 Task: Search one way flight ticket for 5 adults, 2 children, 1 infant in seat and 2 infants on lap in economy from Lewiston: Lewiston-nez Perce County Airport to Rockford: Chicago Rockford International Airport(was Northwest Chicagoland Regional Airport At Rockford) on 5-1-2023. Choice of flights is Emirates. Number of bags: 6 checked bags. Price is upto 87000. Outbound departure time preference is 10:00.
Action: Mouse moved to (260, 305)
Screenshot: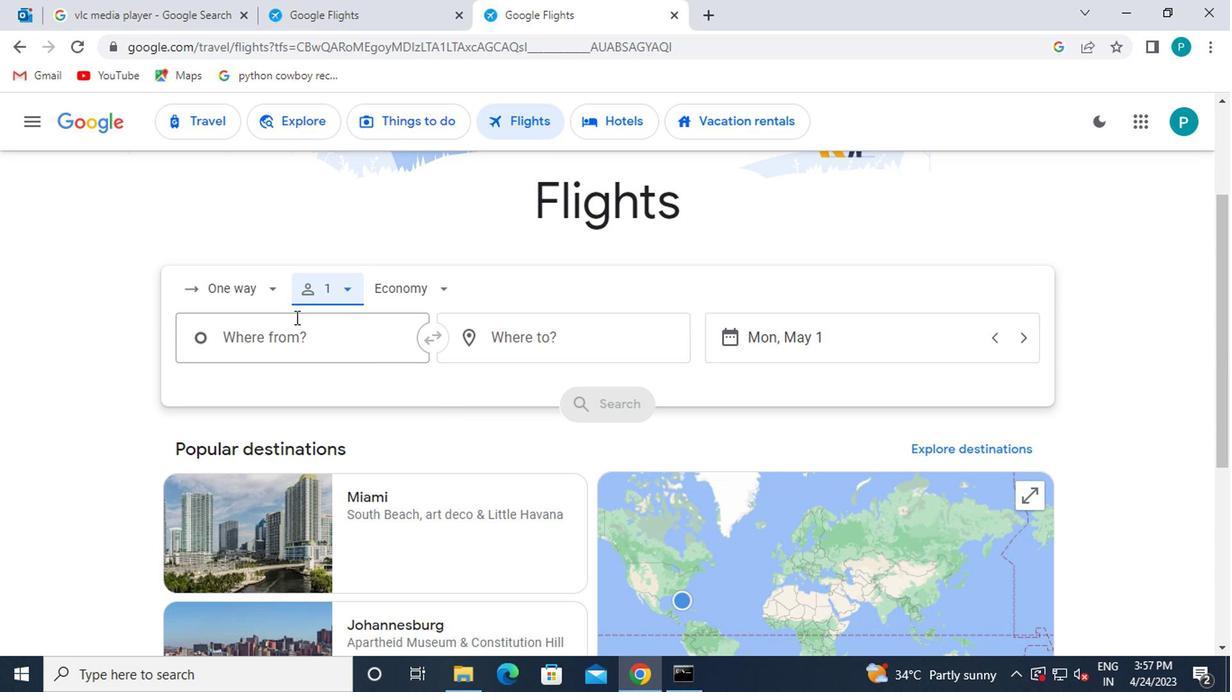 
Action: Mouse pressed left at (260, 305)
Screenshot: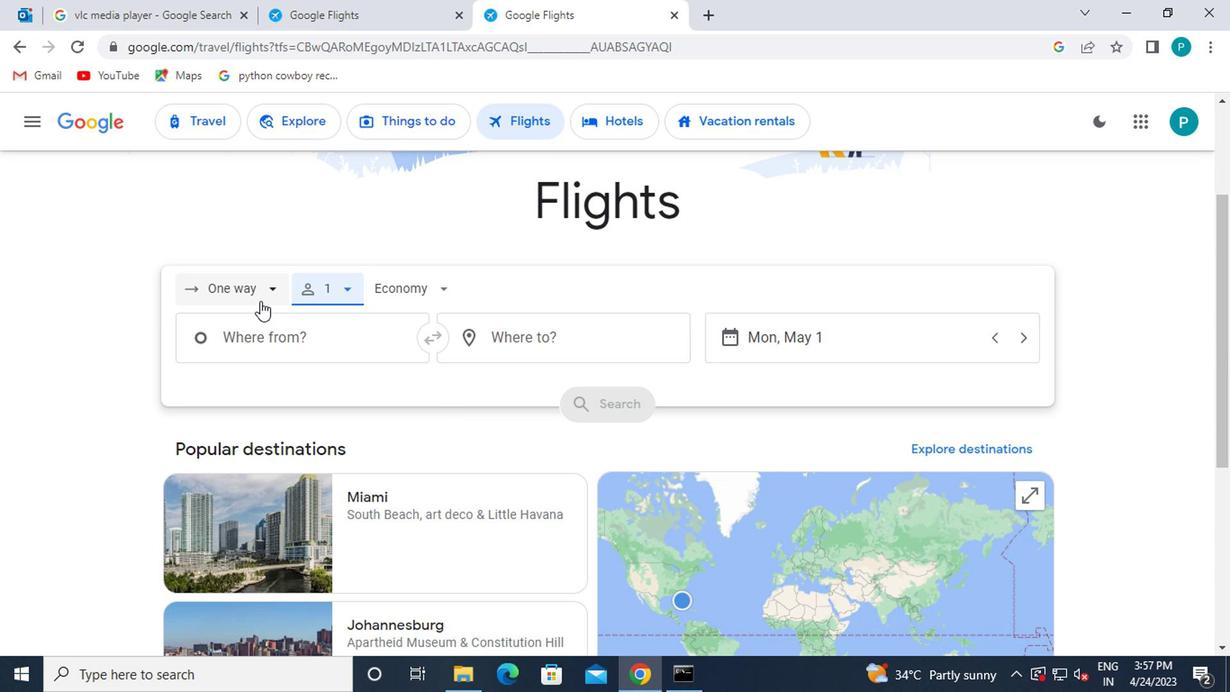 
Action: Mouse moved to (251, 372)
Screenshot: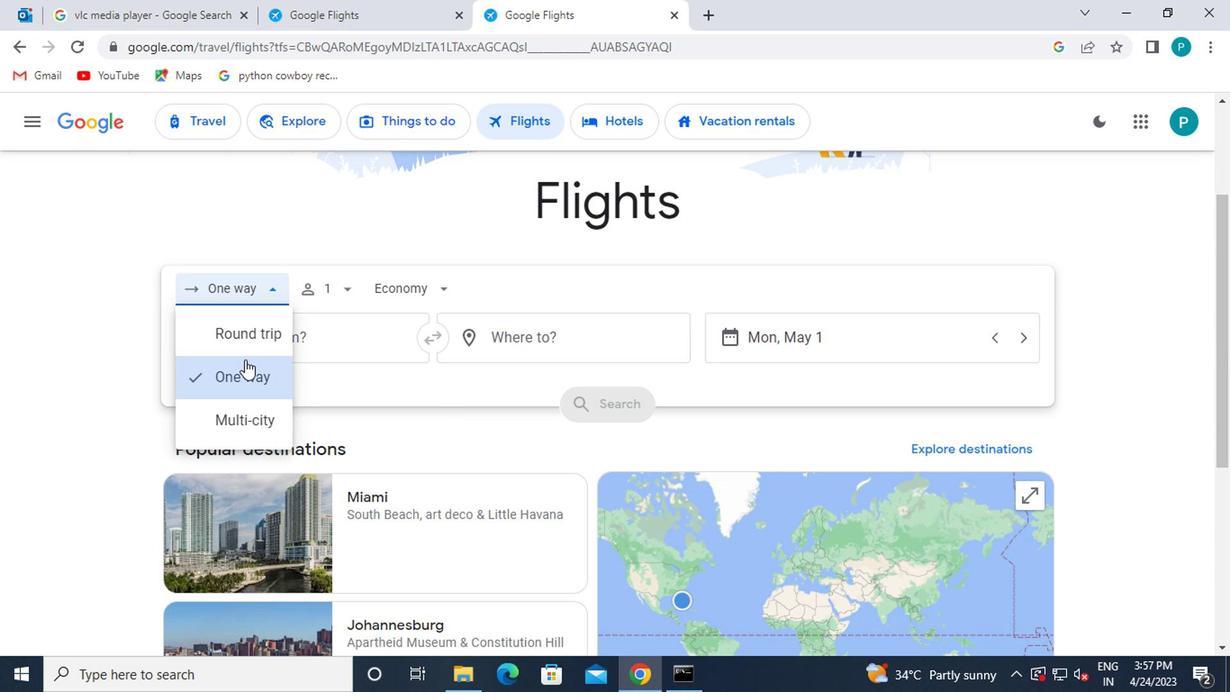 
Action: Mouse pressed left at (251, 372)
Screenshot: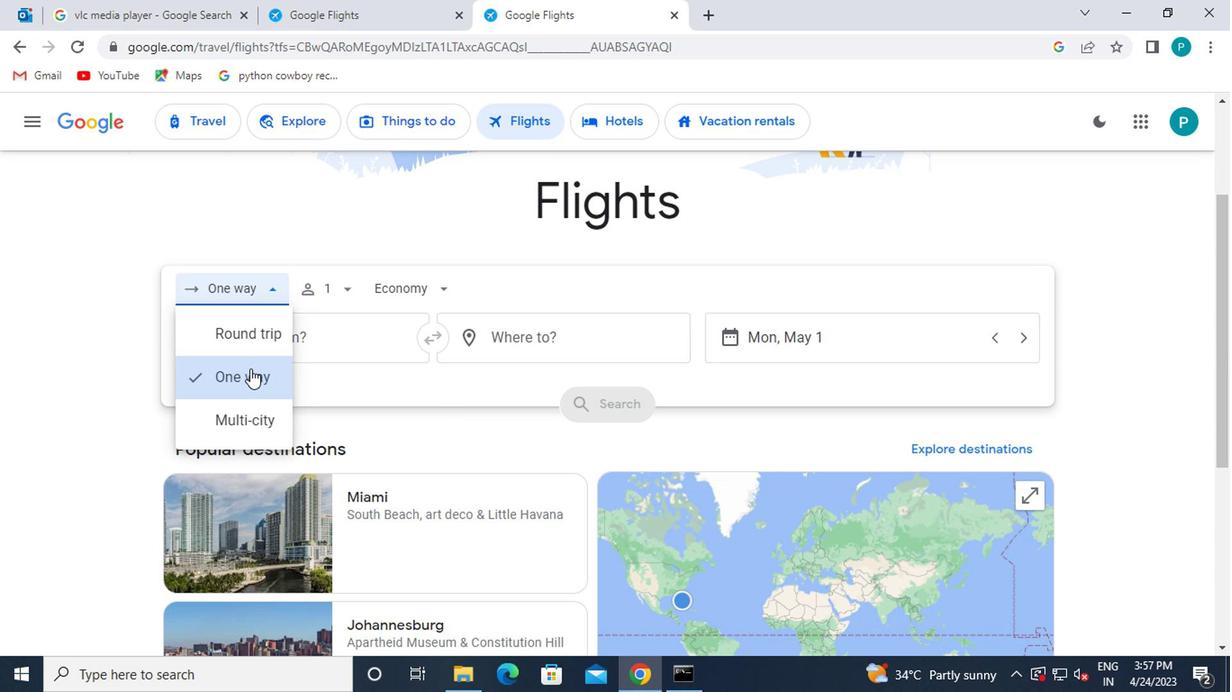
Action: Mouse moved to (316, 305)
Screenshot: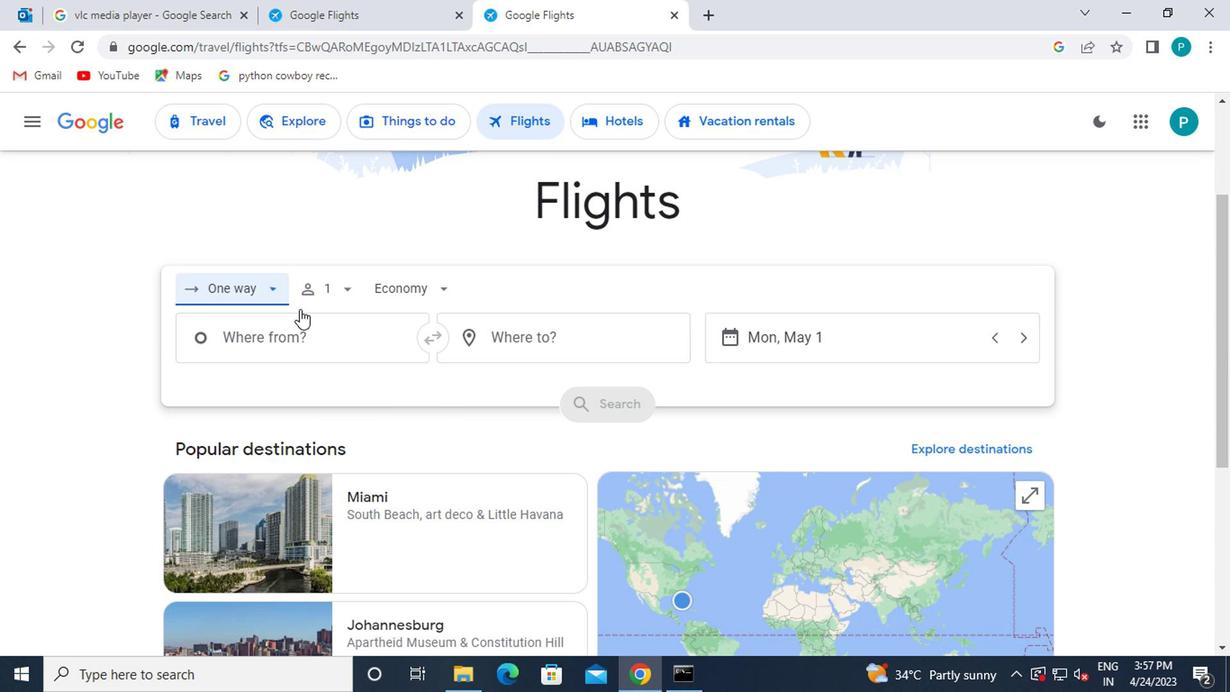 
Action: Mouse pressed left at (316, 305)
Screenshot: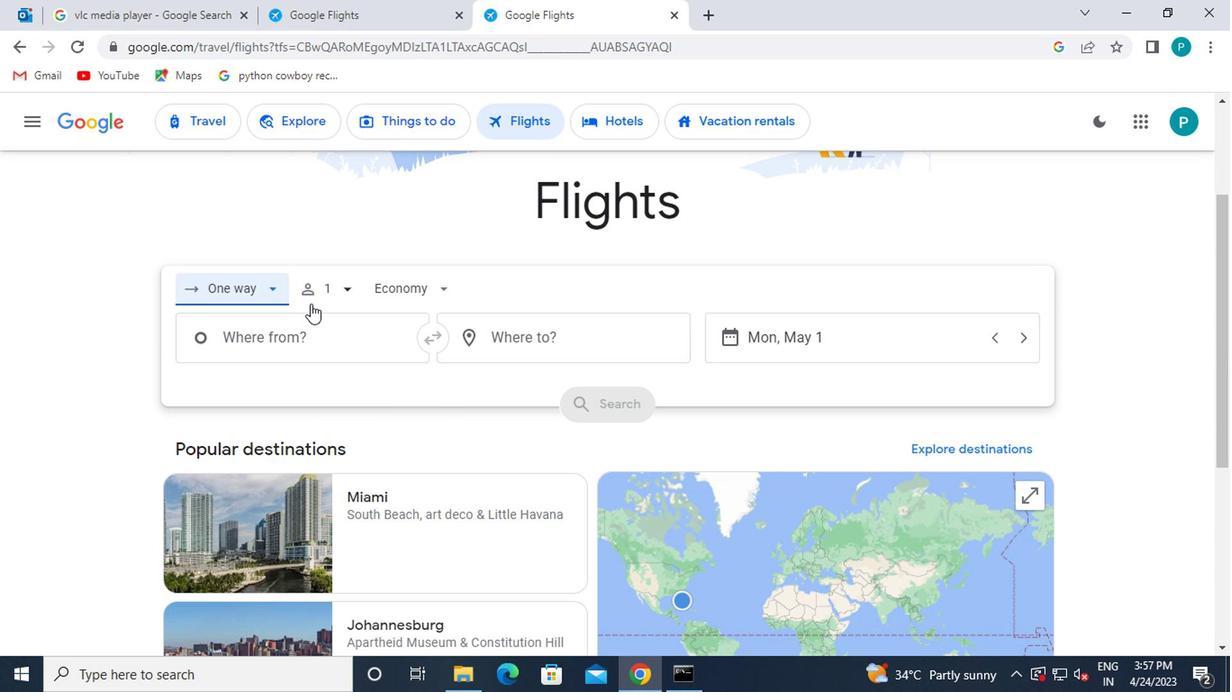 
Action: Mouse moved to (461, 338)
Screenshot: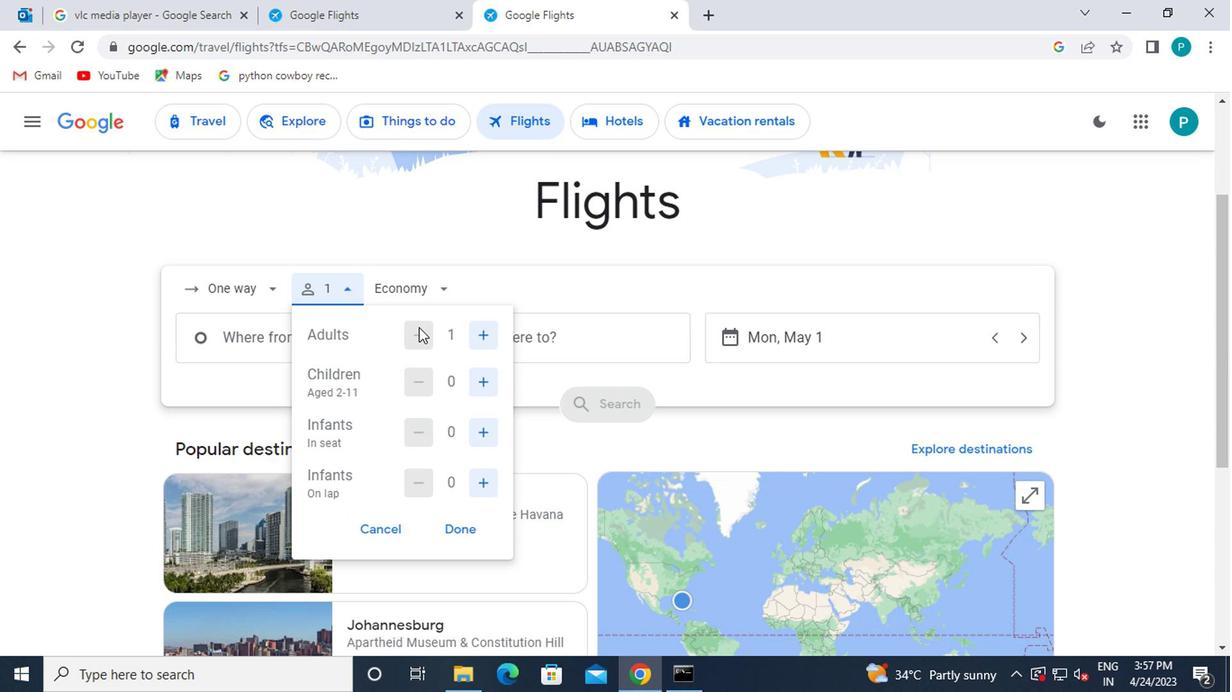 
Action: Mouse pressed left at (461, 338)
Screenshot: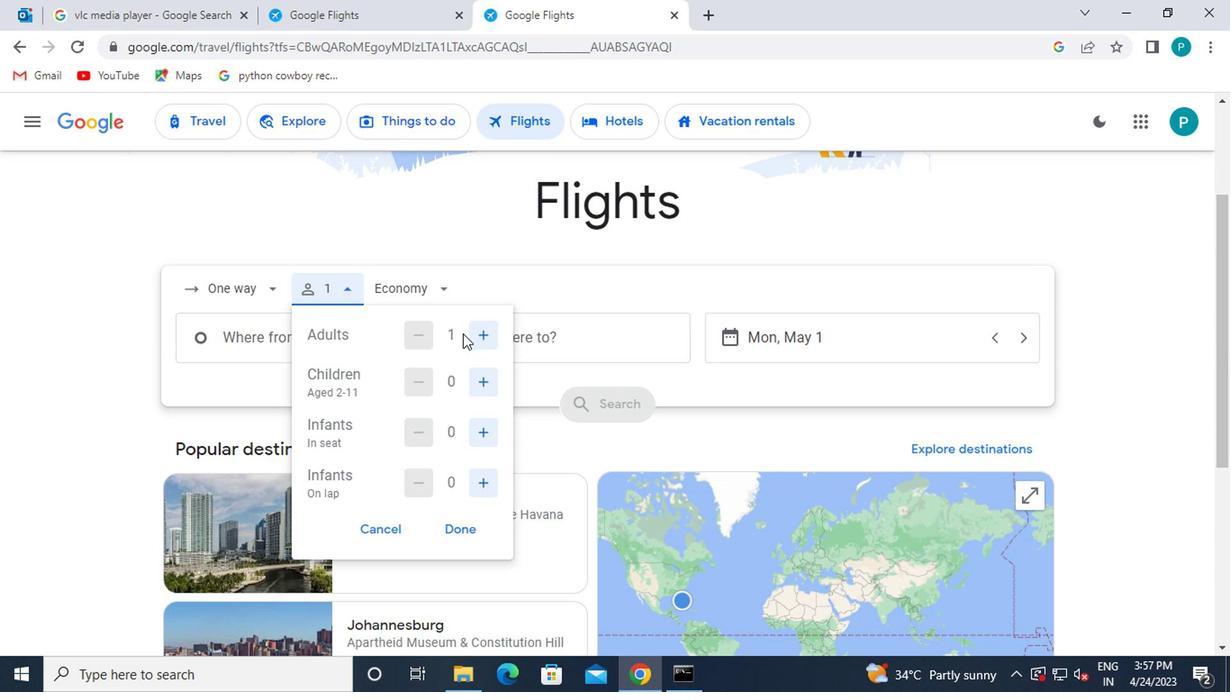 
Action: Mouse moved to (473, 340)
Screenshot: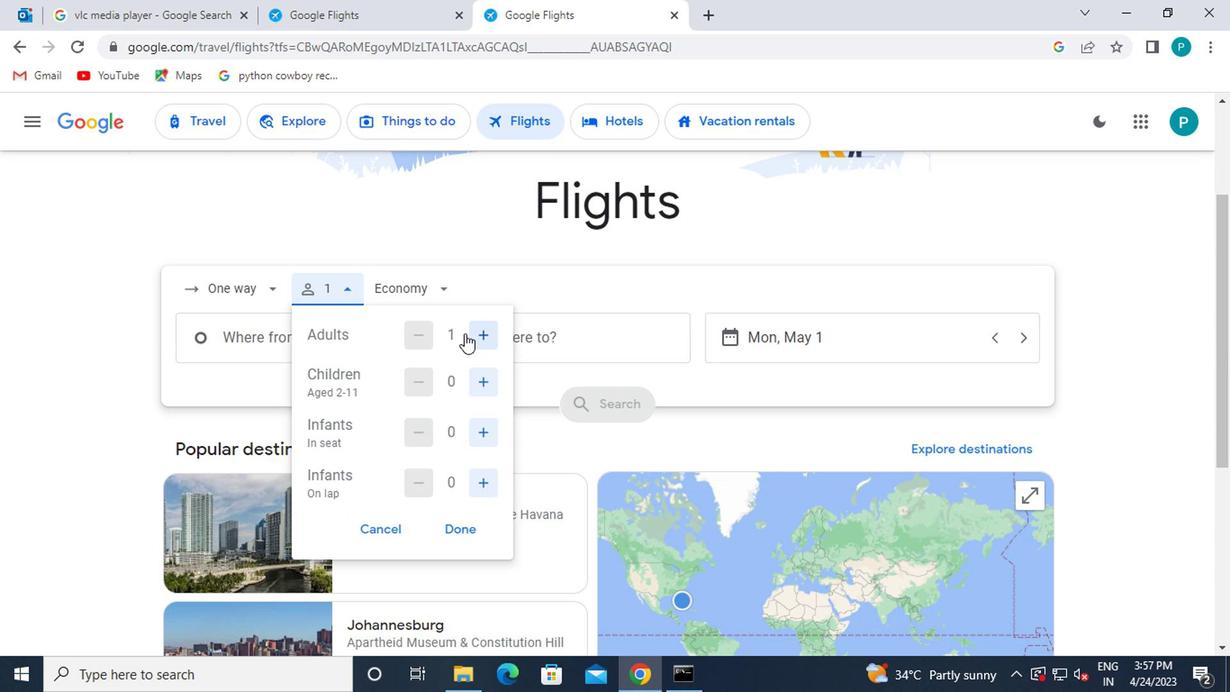 
Action: Mouse pressed left at (473, 340)
Screenshot: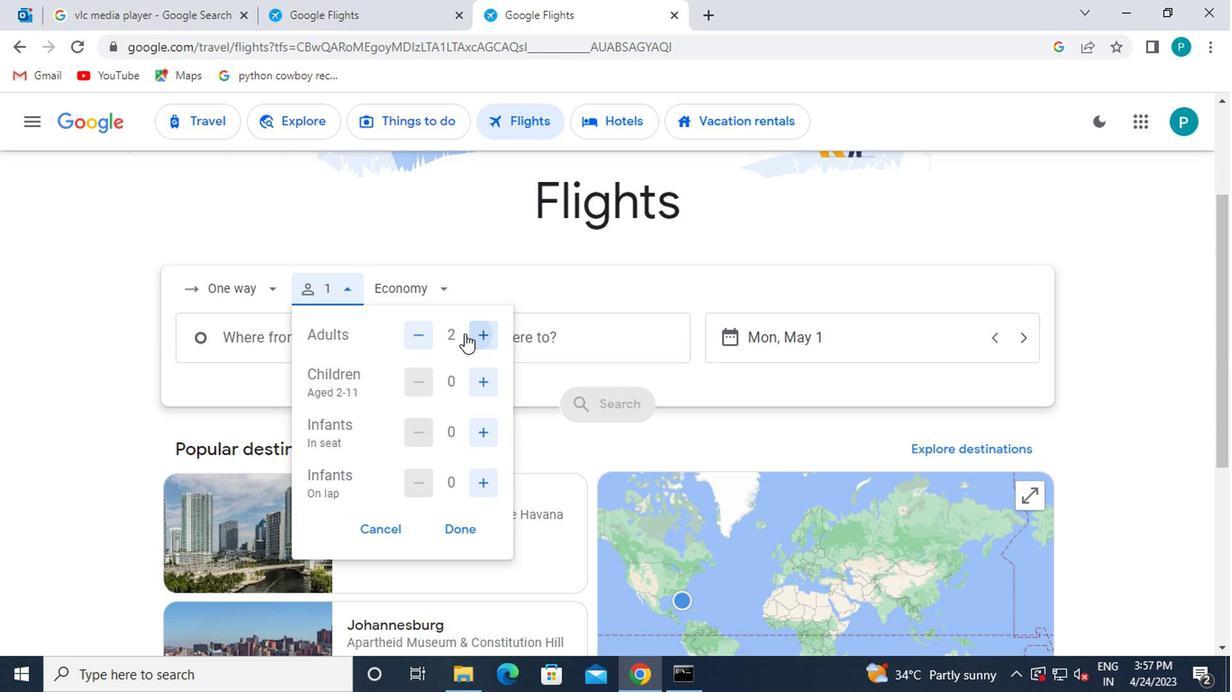 
Action: Mouse pressed left at (473, 340)
Screenshot: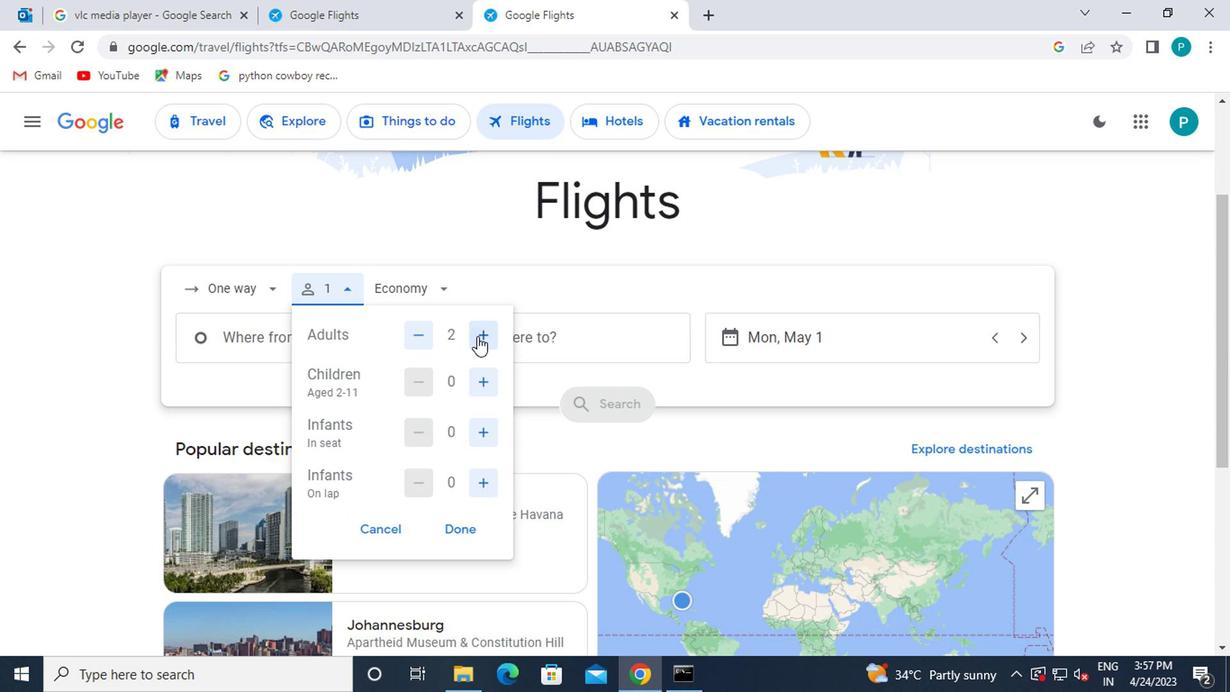 
Action: Mouse pressed left at (473, 340)
Screenshot: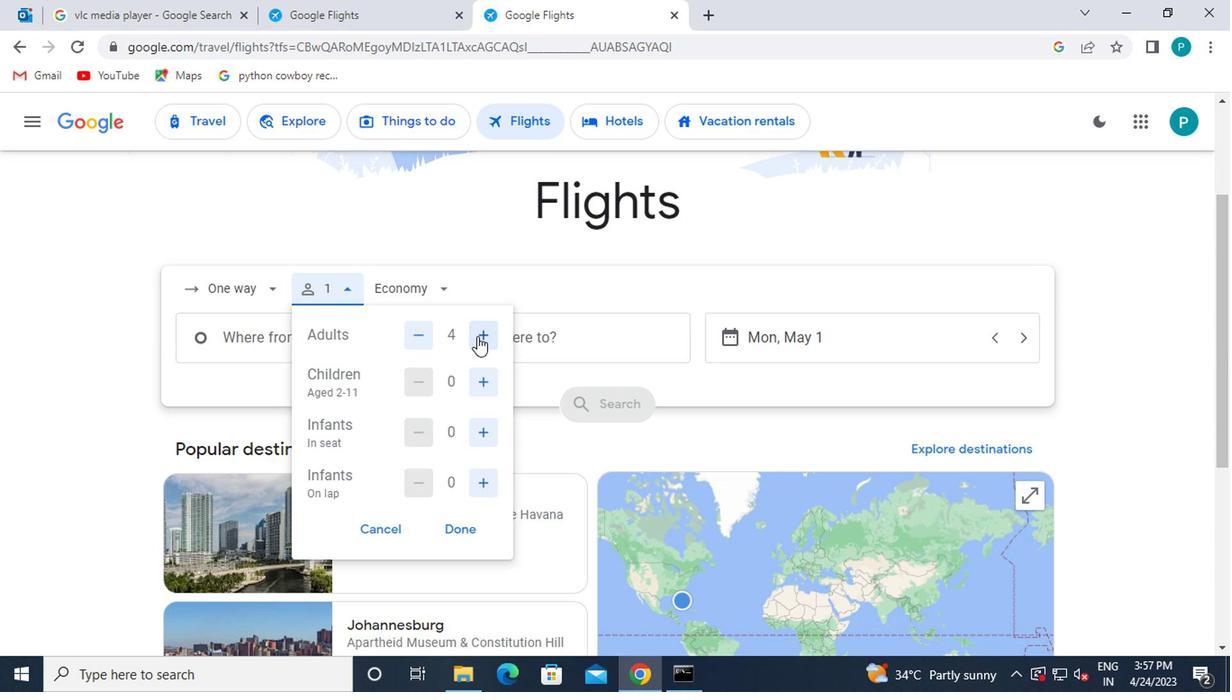 
Action: Mouse moved to (485, 381)
Screenshot: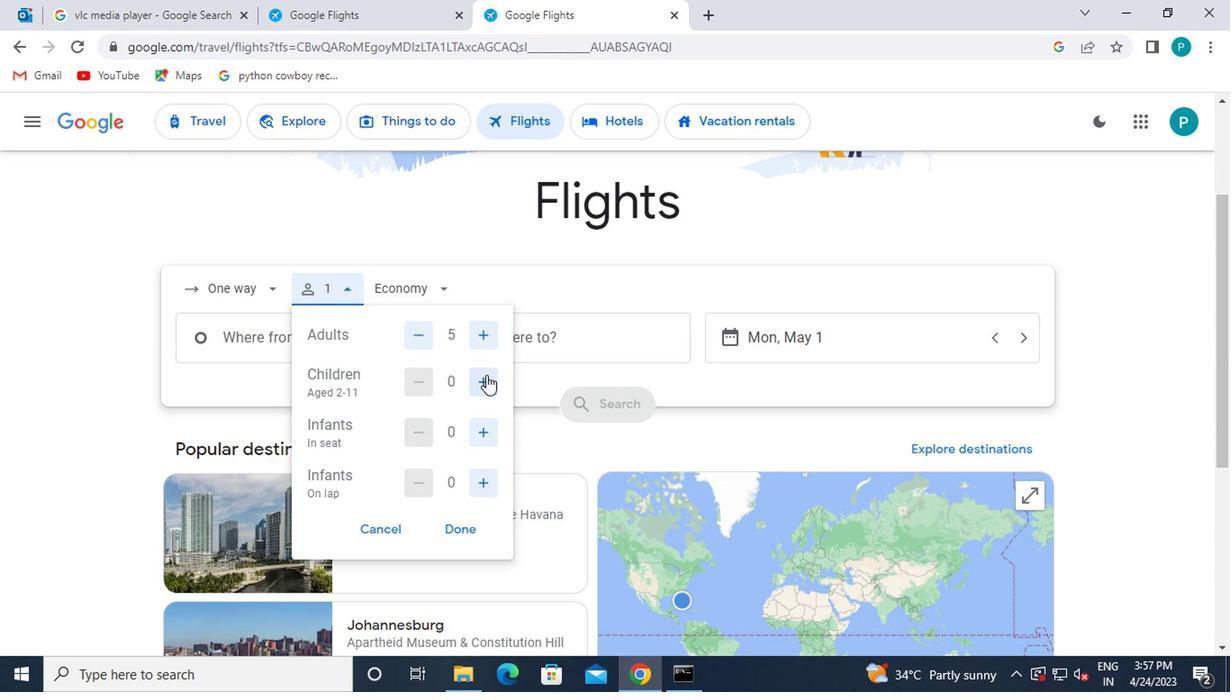 
Action: Mouse pressed left at (485, 381)
Screenshot: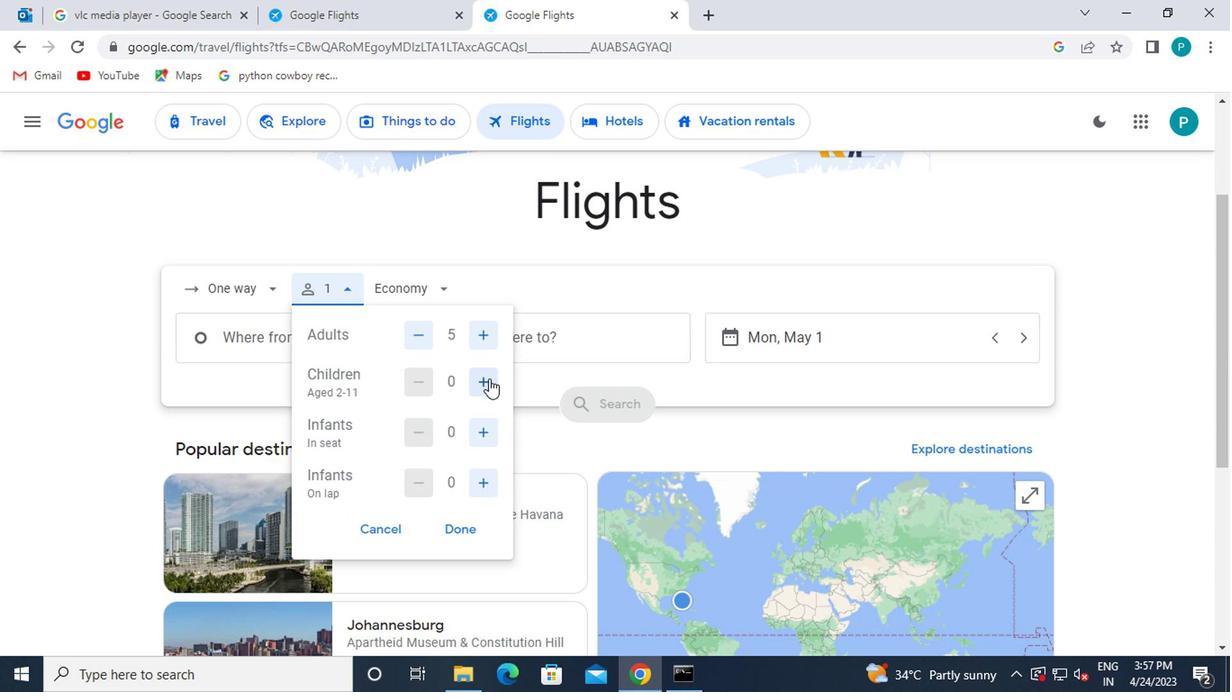 
Action: Mouse pressed left at (485, 381)
Screenshot: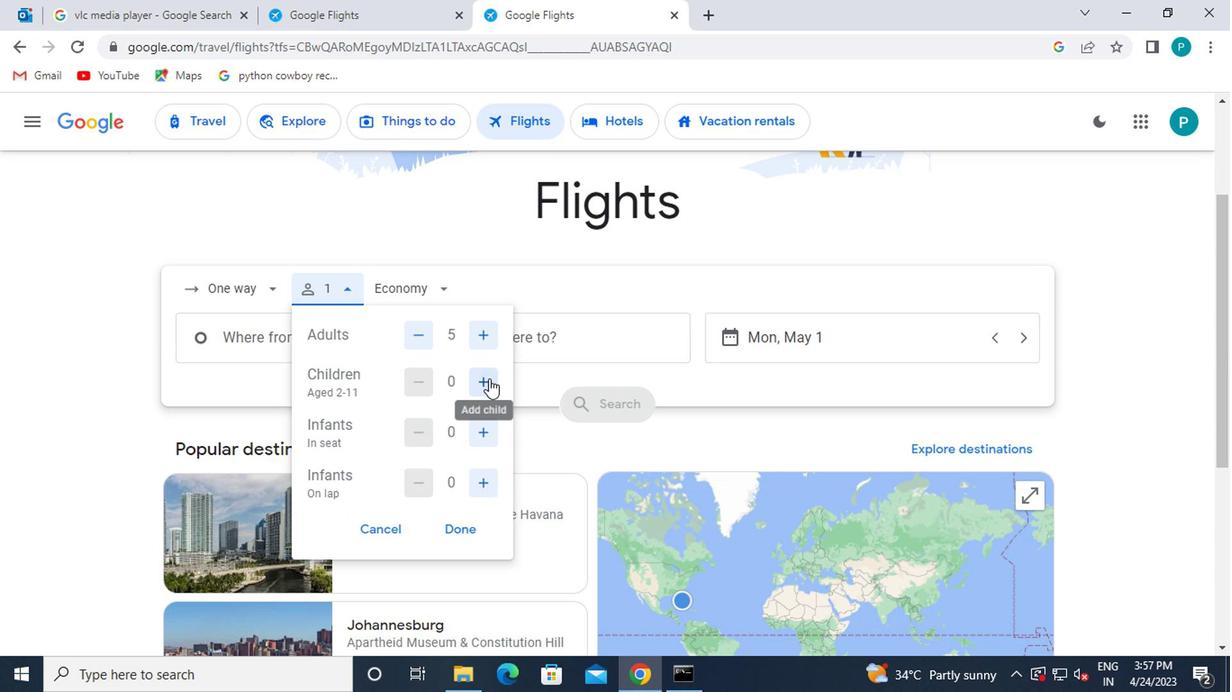 
Action: Mouse moved to (490, 431)
Screenshot: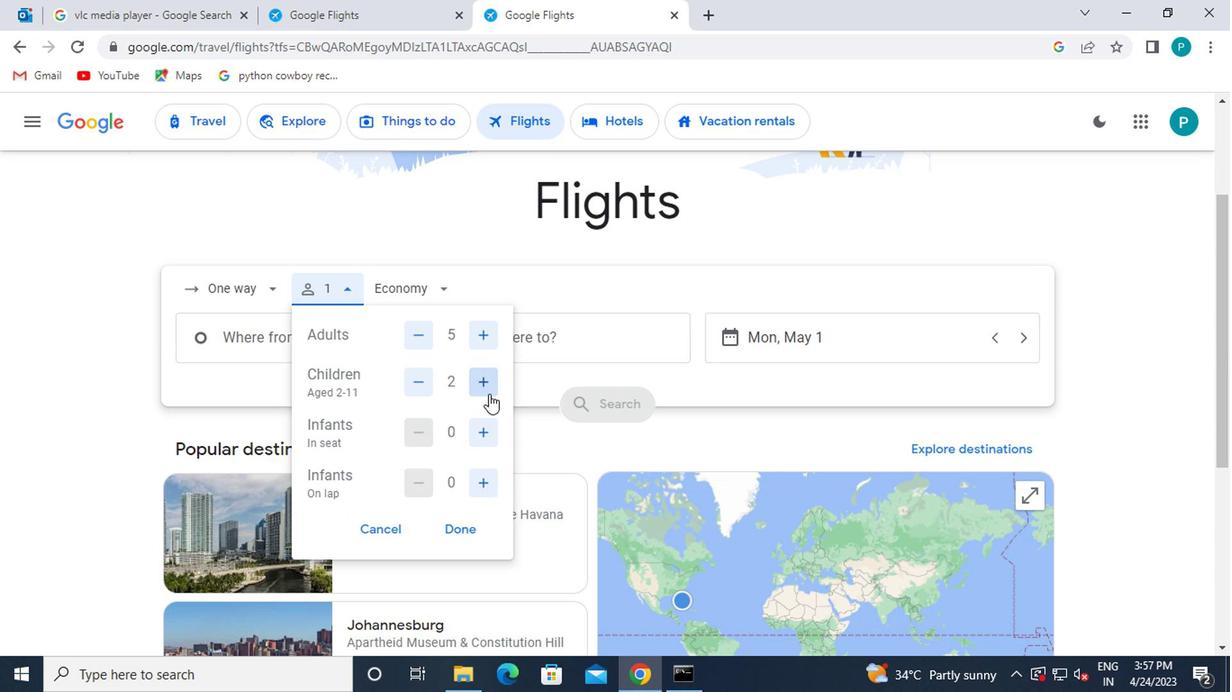 
Action: Mouse pressed left at (490, 431)
Screenshot: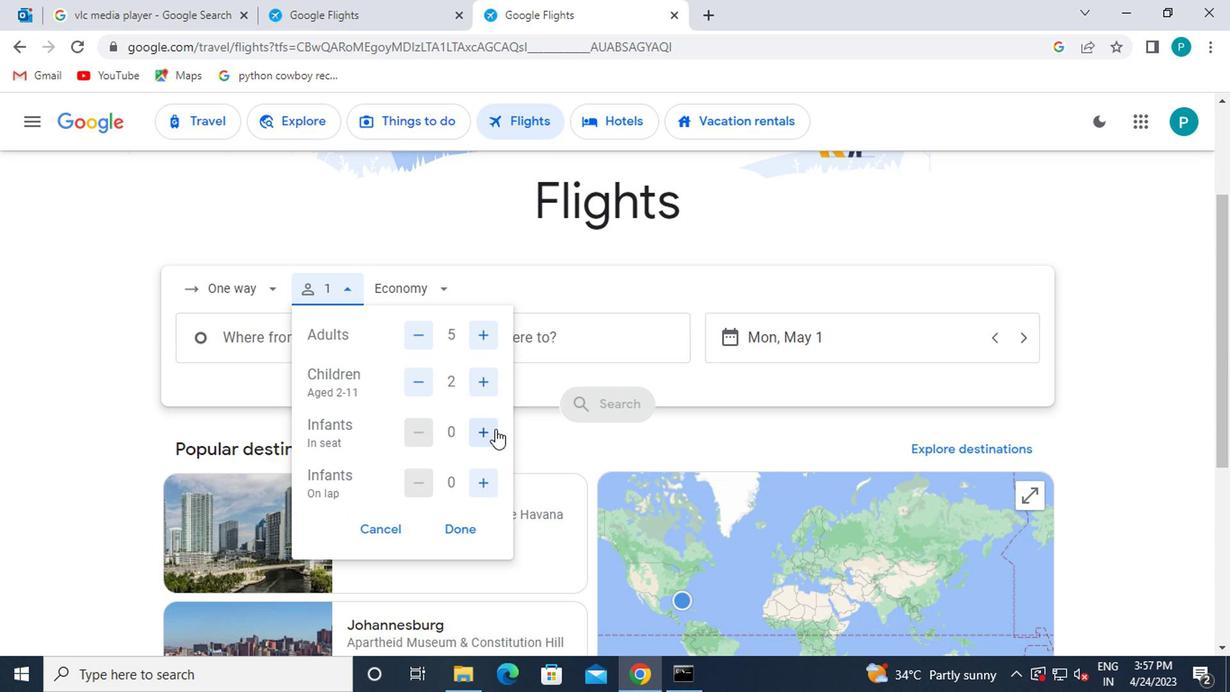 
Action: Mouse moved to (486, 481)
Screenshot: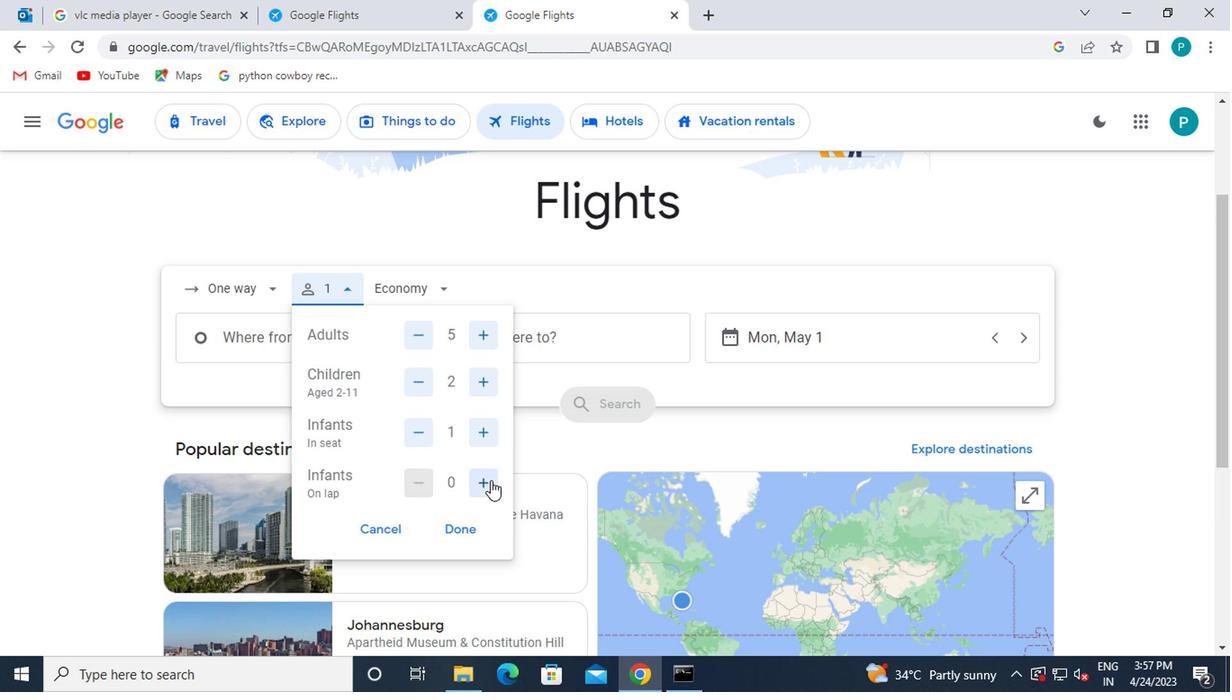 
Action: Mouse pressed left at (486, 481)
Screenshot: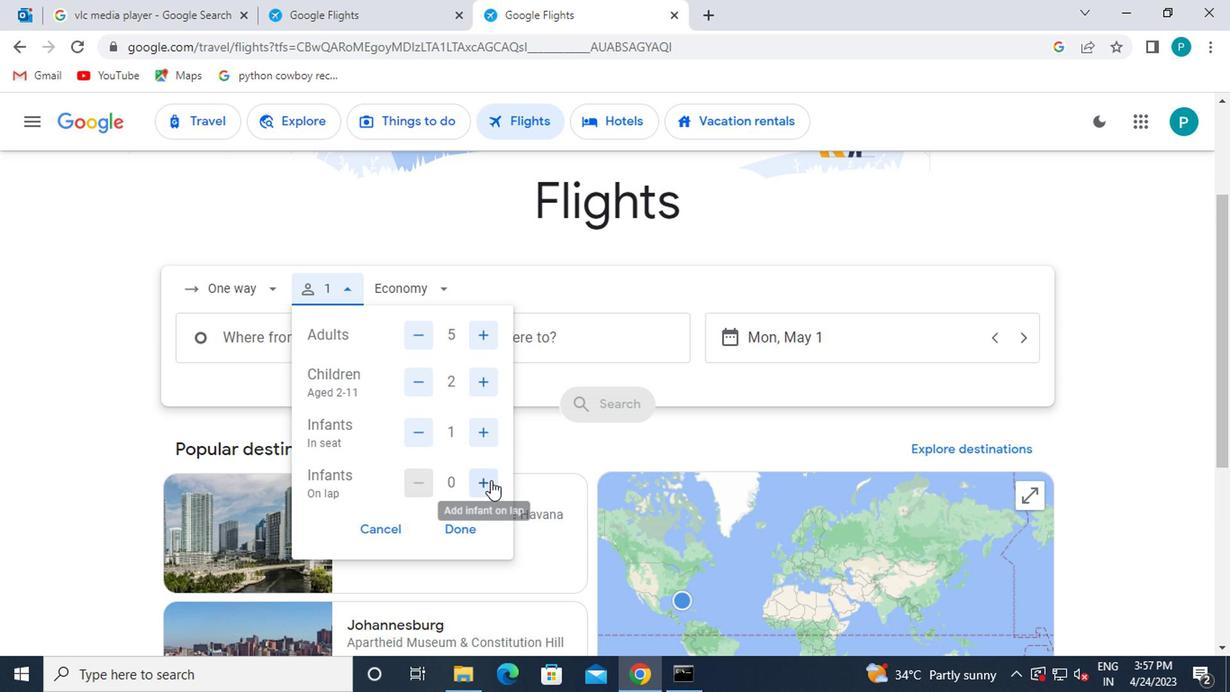
Action: Mouse pressed left at (486, 481)
Screenshot: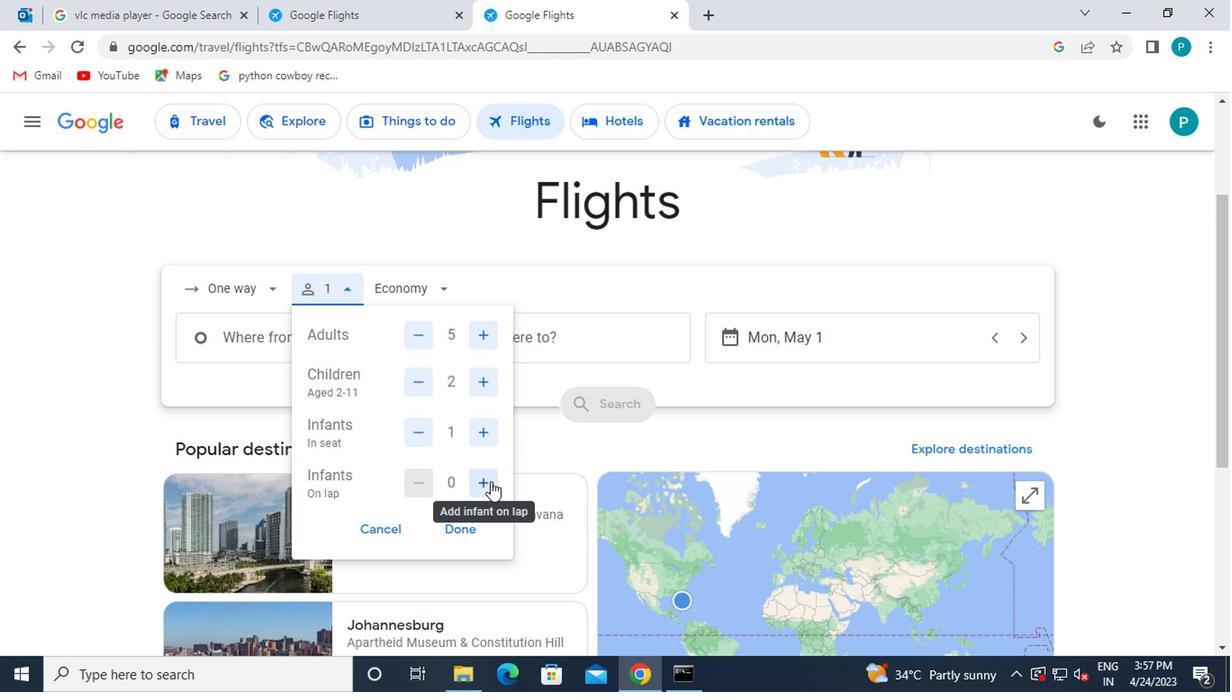
Action: Mouse moved to (423, 480)
Screenshot: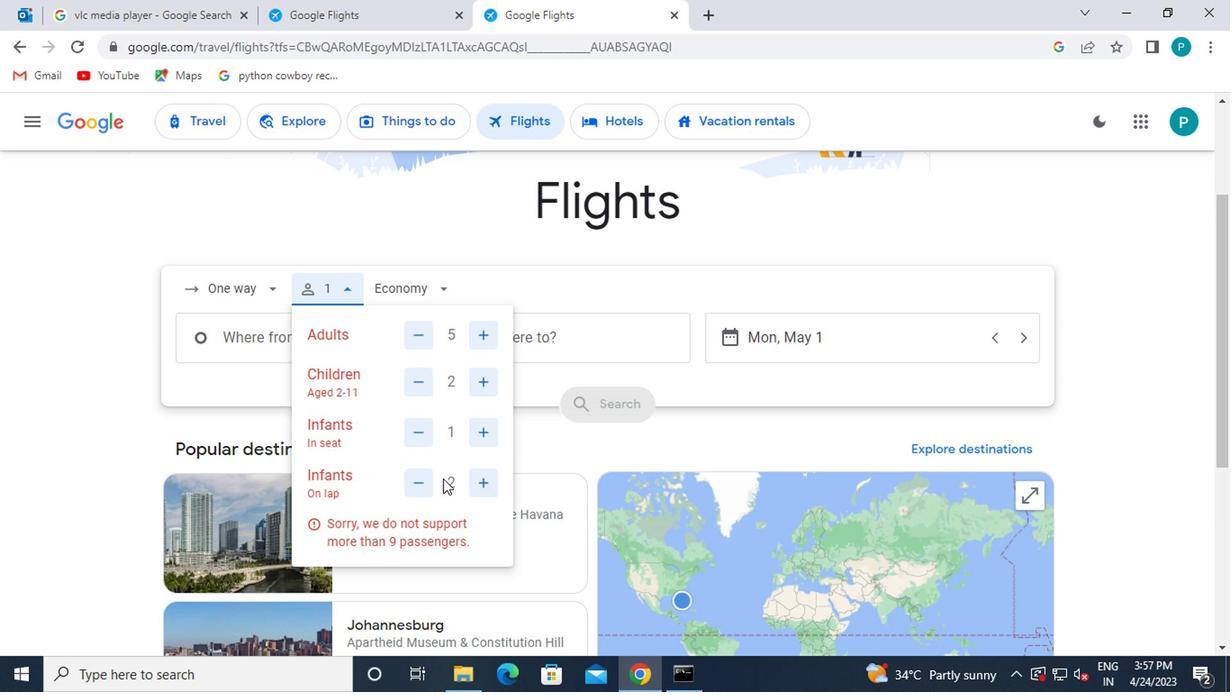 
Action: Mouse pressed left at (423, 480)
Screenshot: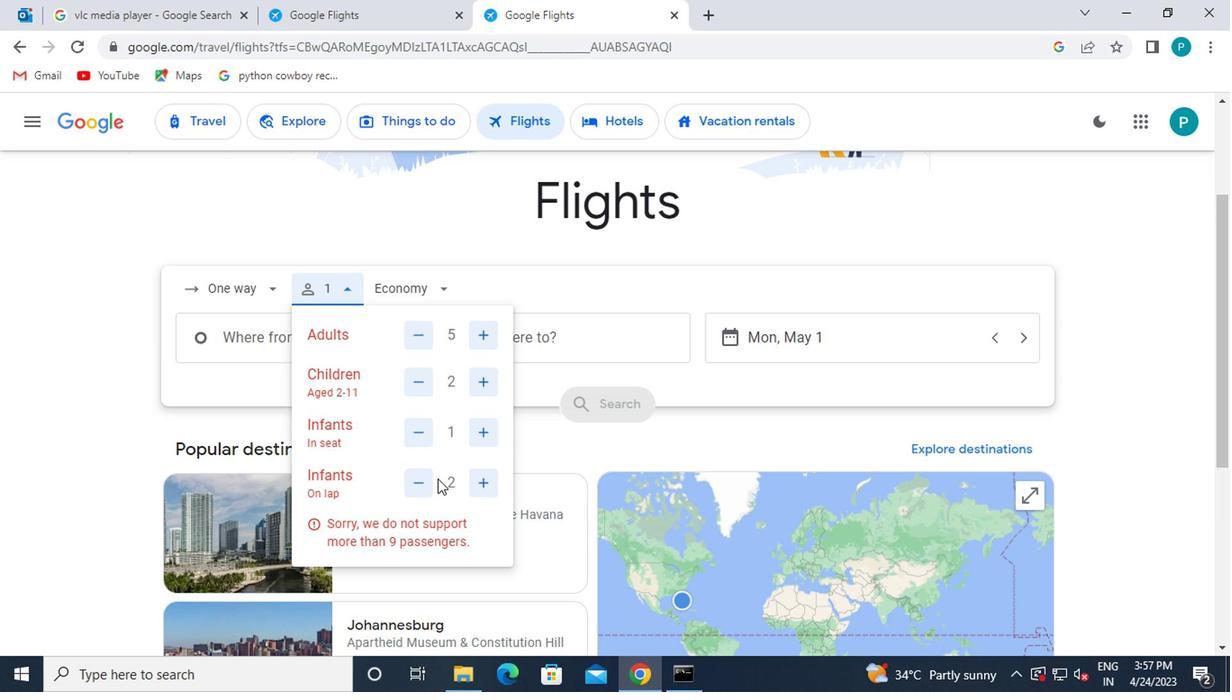 
Action: Mouse moved to (459, 522)
Screenshot: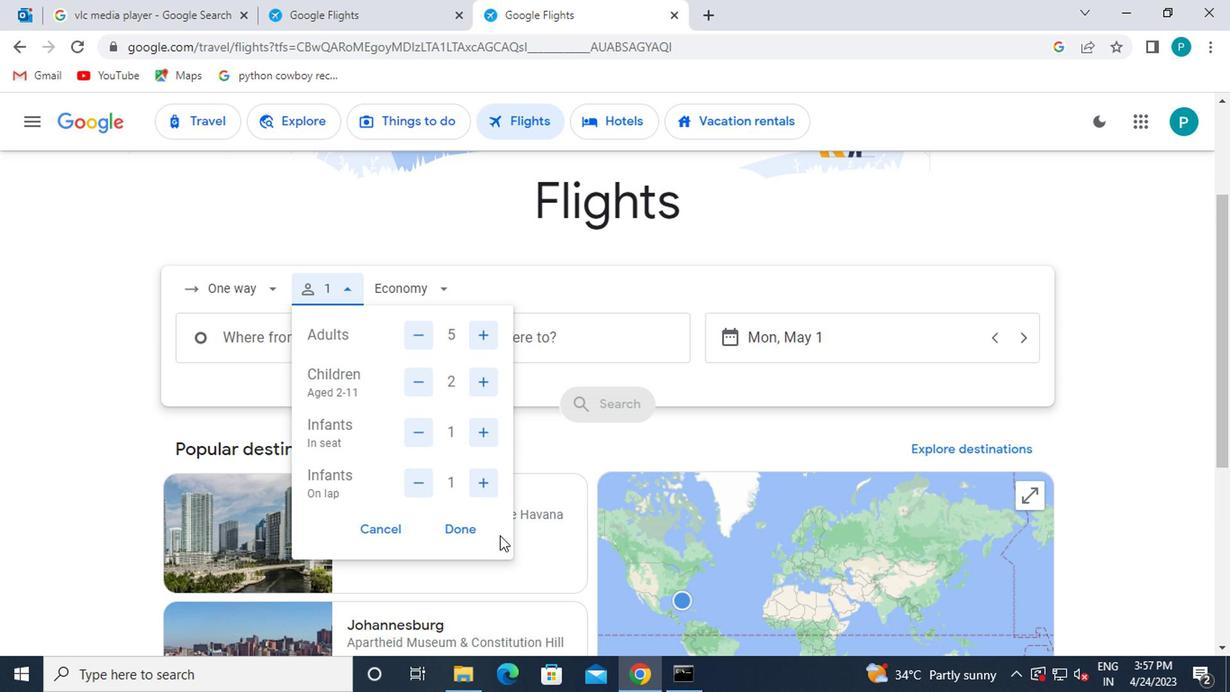 
Action: Mouse pressed left at (459, 522)
Screenshot: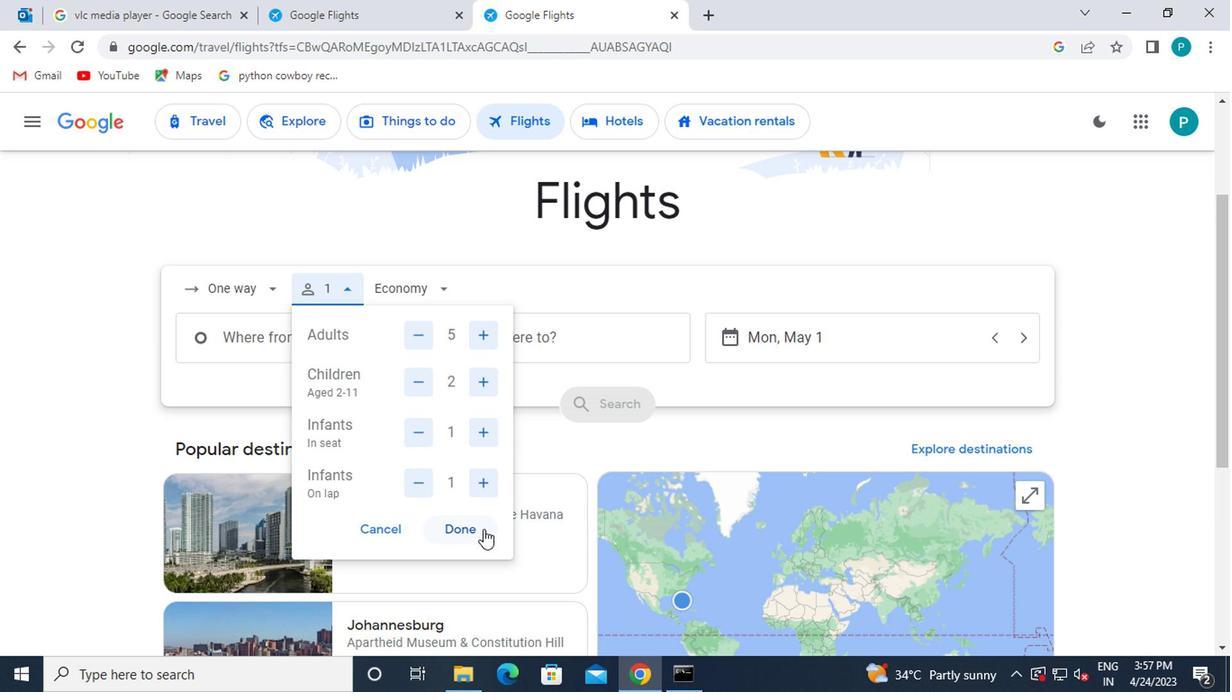 
Action: Mouse moved to (421, 305)
Screenshot: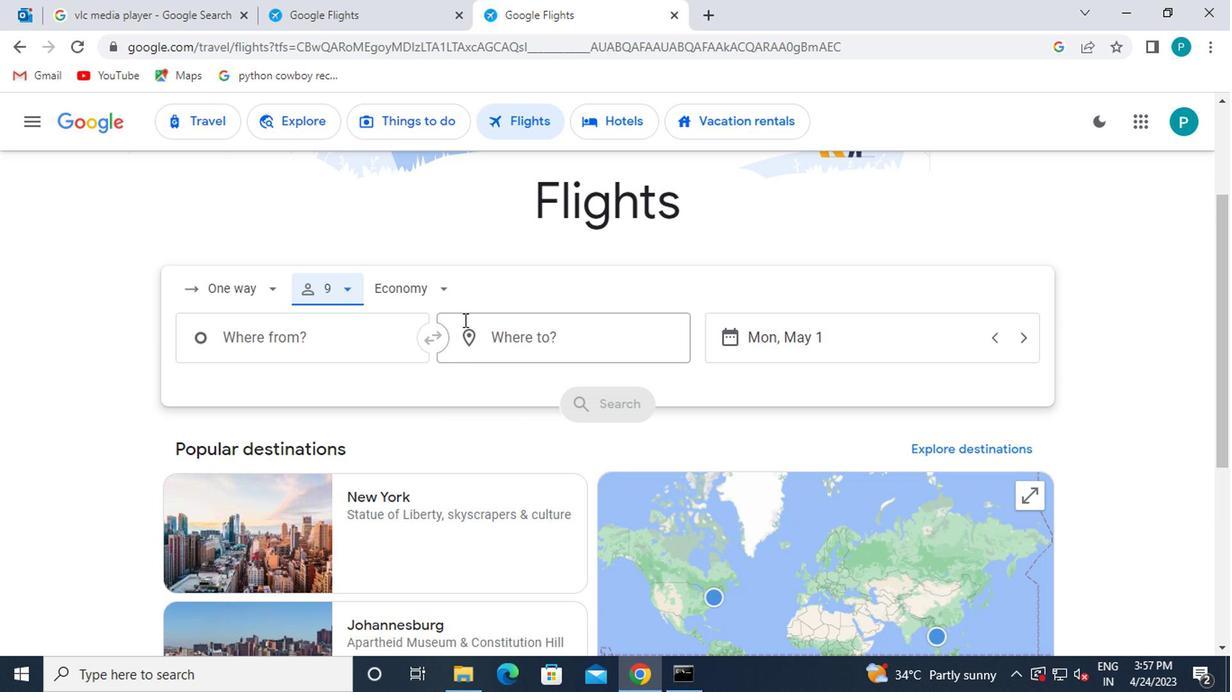 
Action: Mouse pressed left at (421, 305)
Screenshot: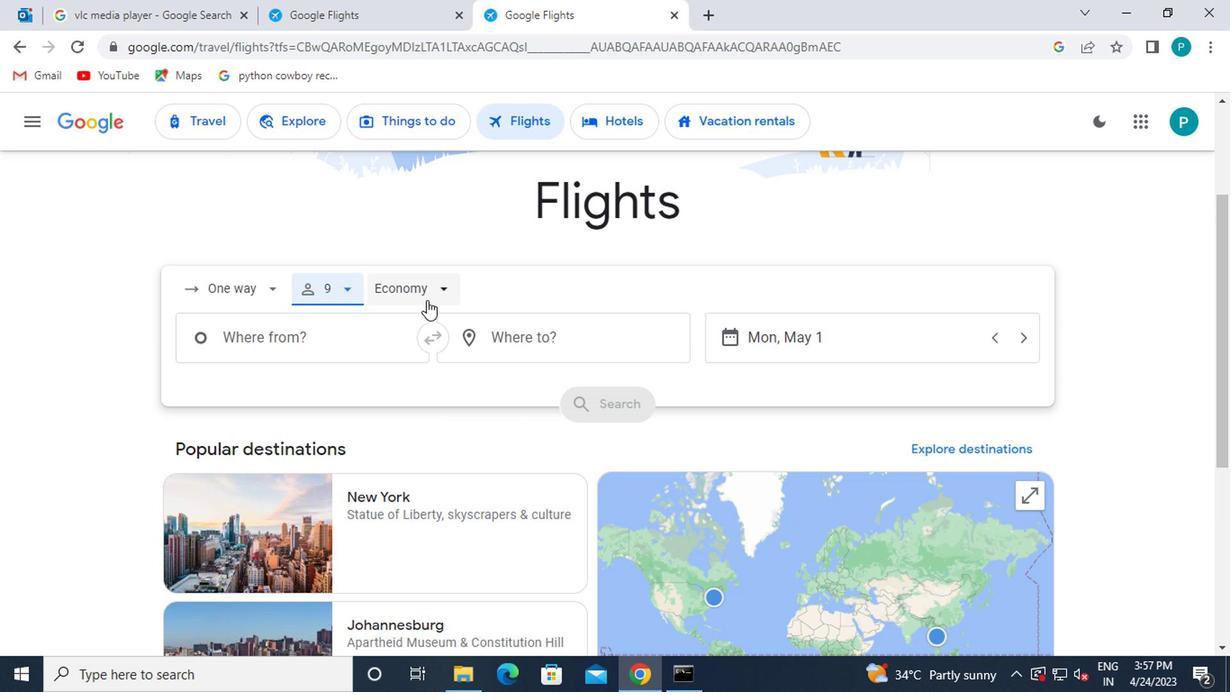 
Action: Mouse moved to (433, 346)
Screenshot: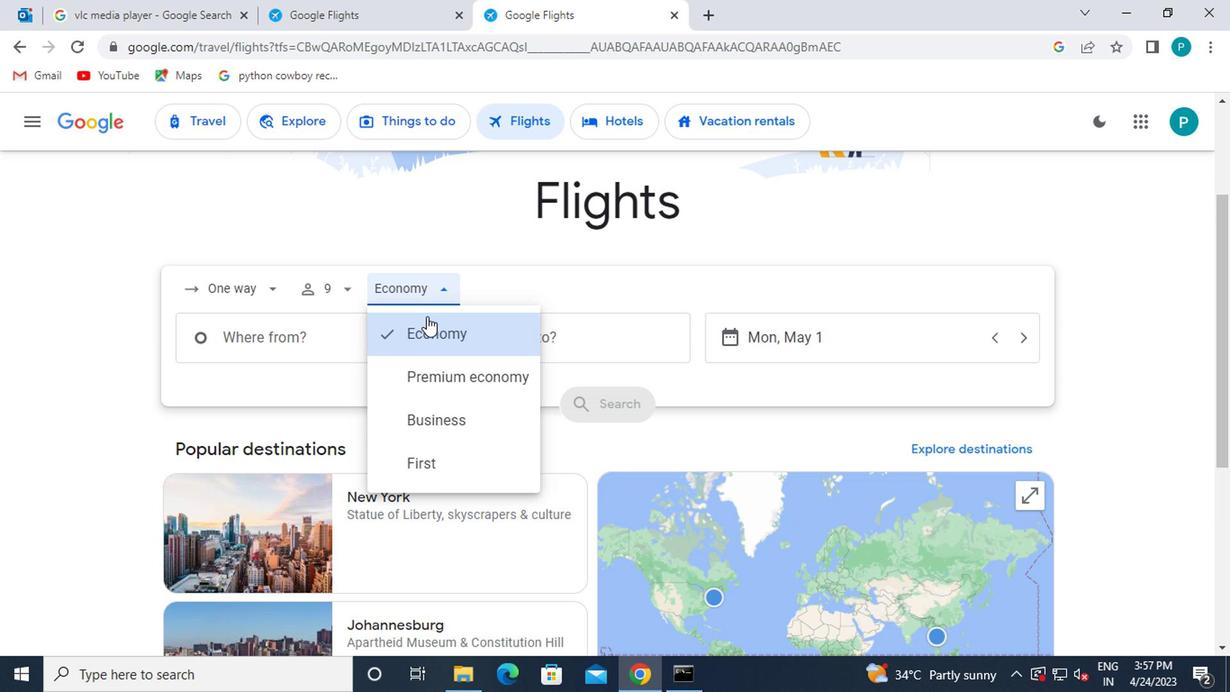 
Action: Mouse pressed left at (433, 346)
Screenshot: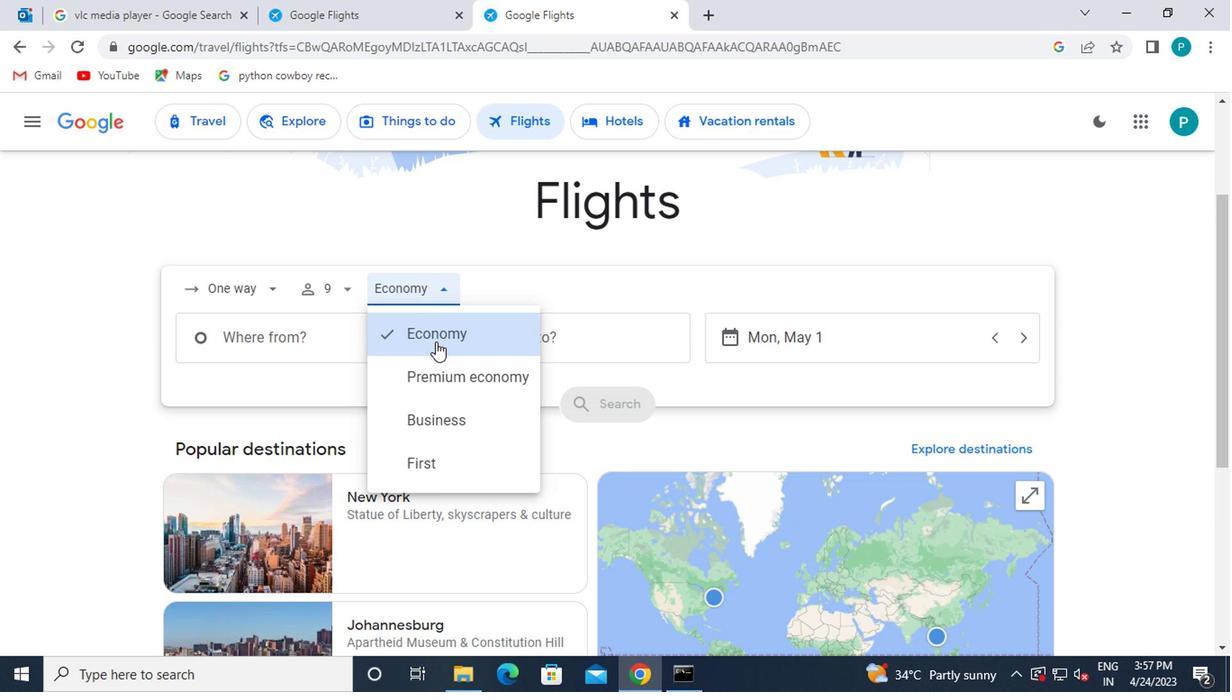 
Action: Mouse moved to (367, 353)
Screenshot: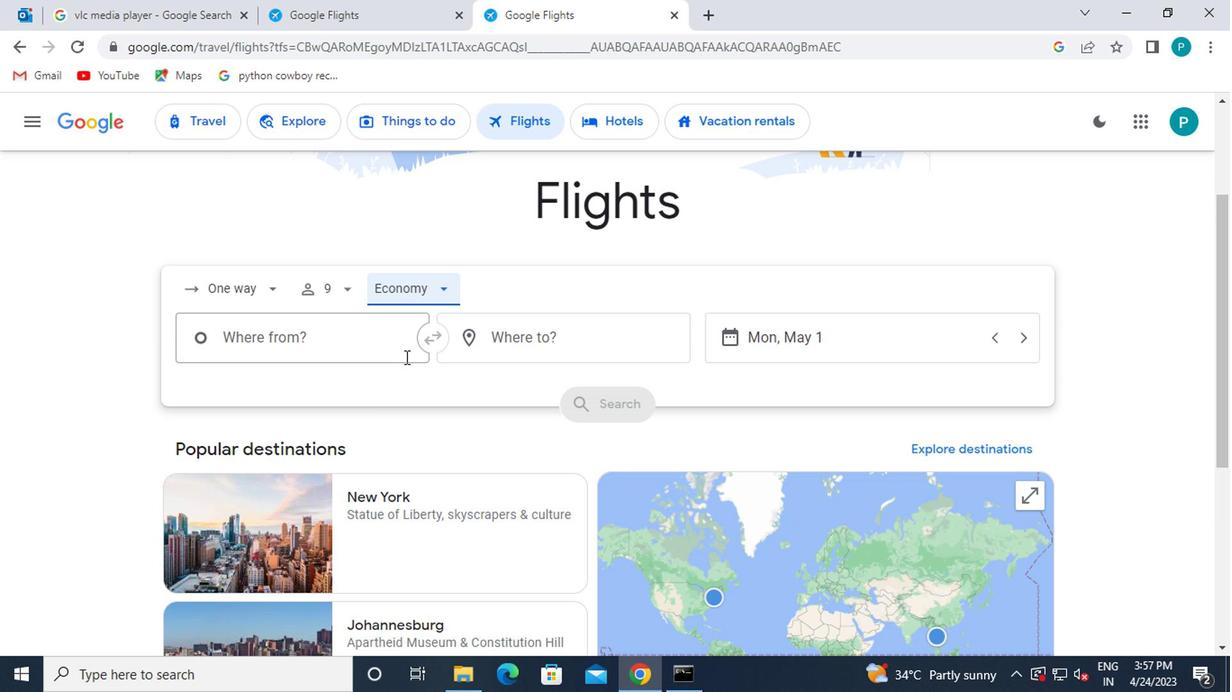 
Action: Mouse pressed left at (367, 353)
Screenshot: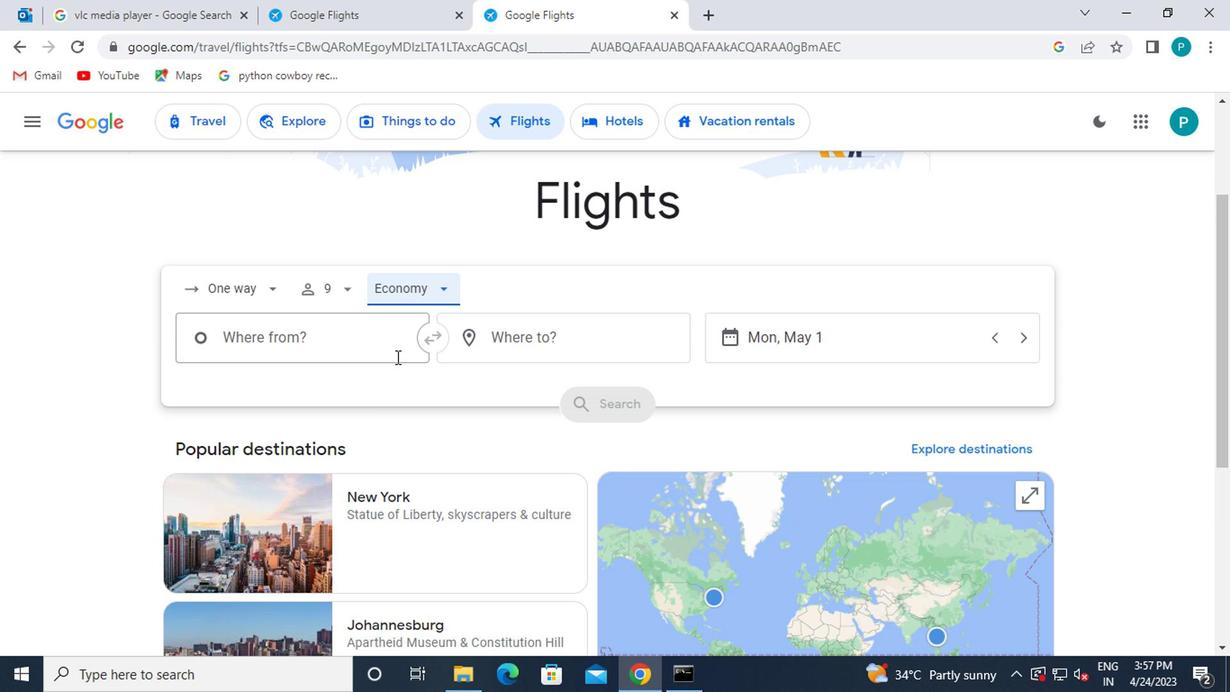 
Action: Key pressed lewiston
Screenshot: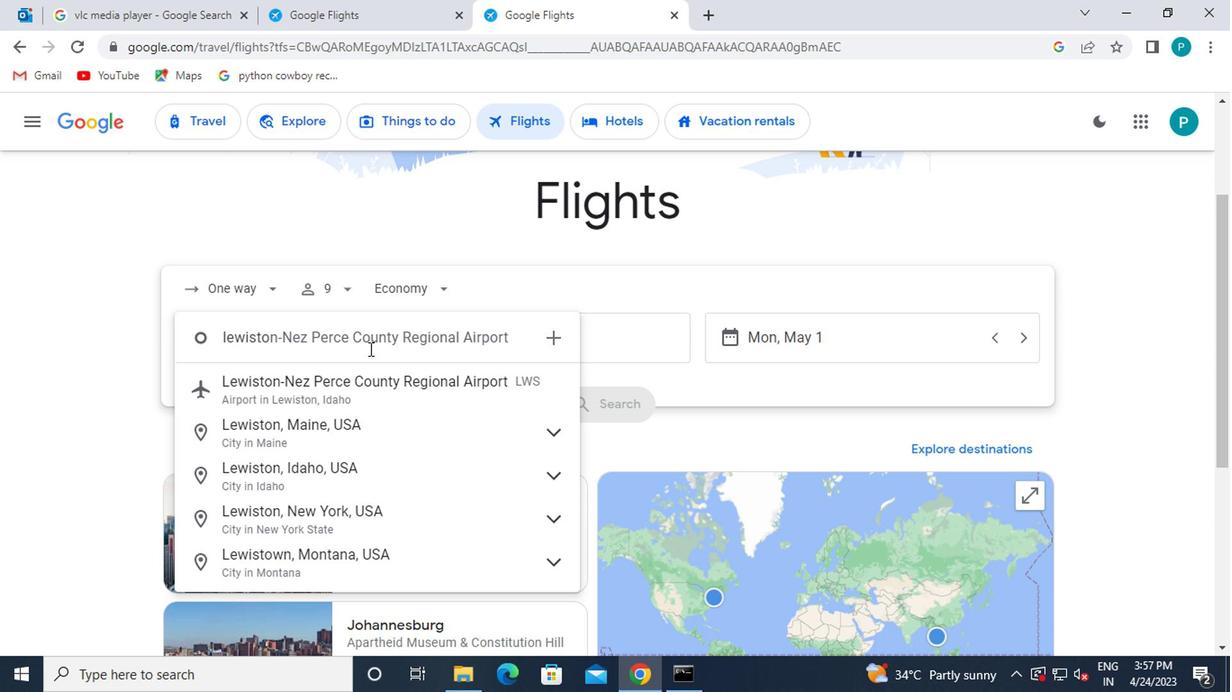 
Action: Mouse moved to (370, 405)
Screenshot: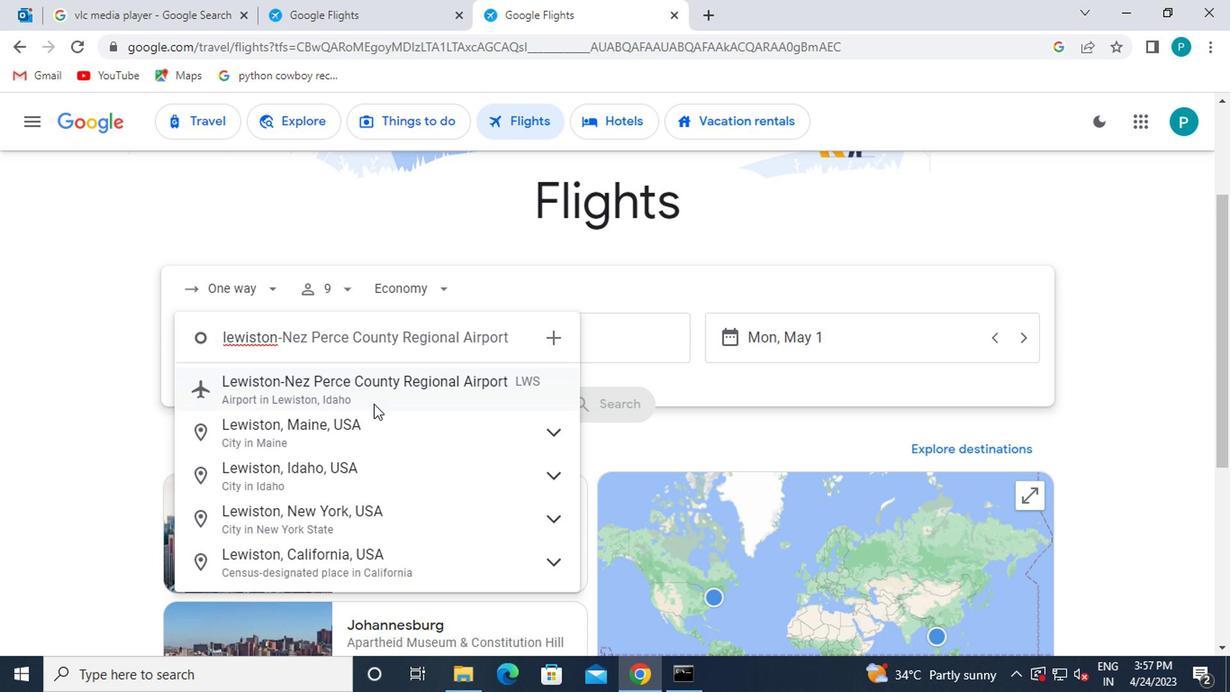 
Action: Mouse pressed left at (370, 405)
Screenshot: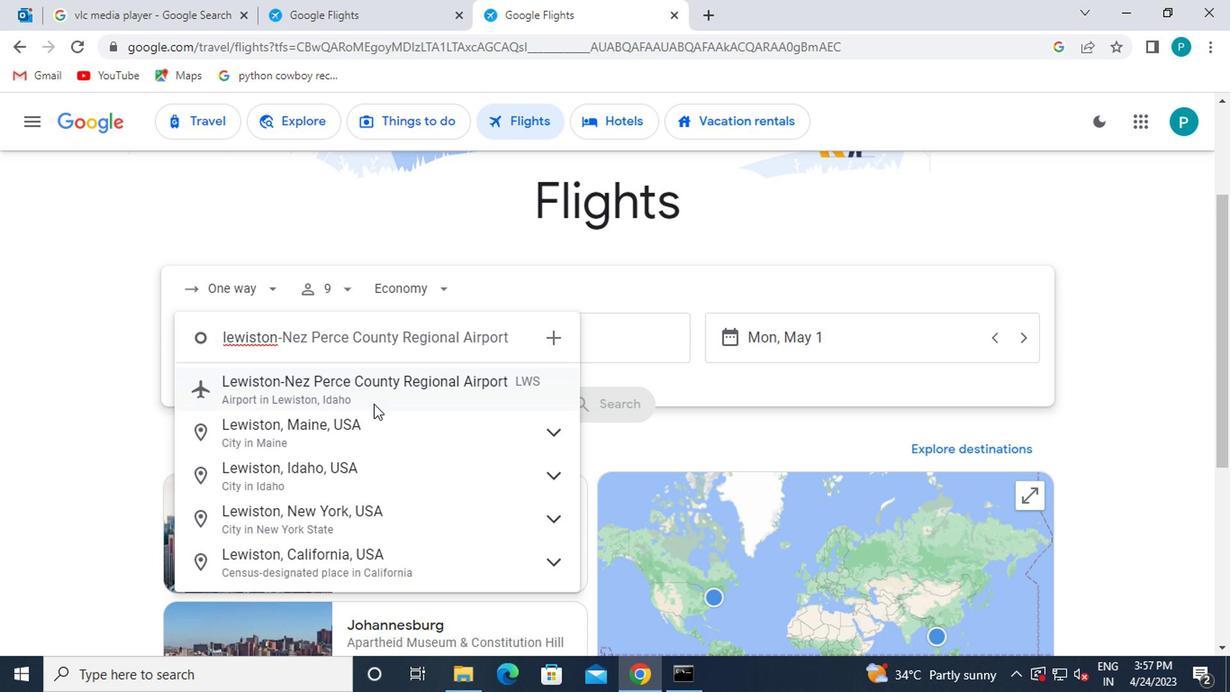 
Action: Mouse moved to (504, 347)
Screenshot: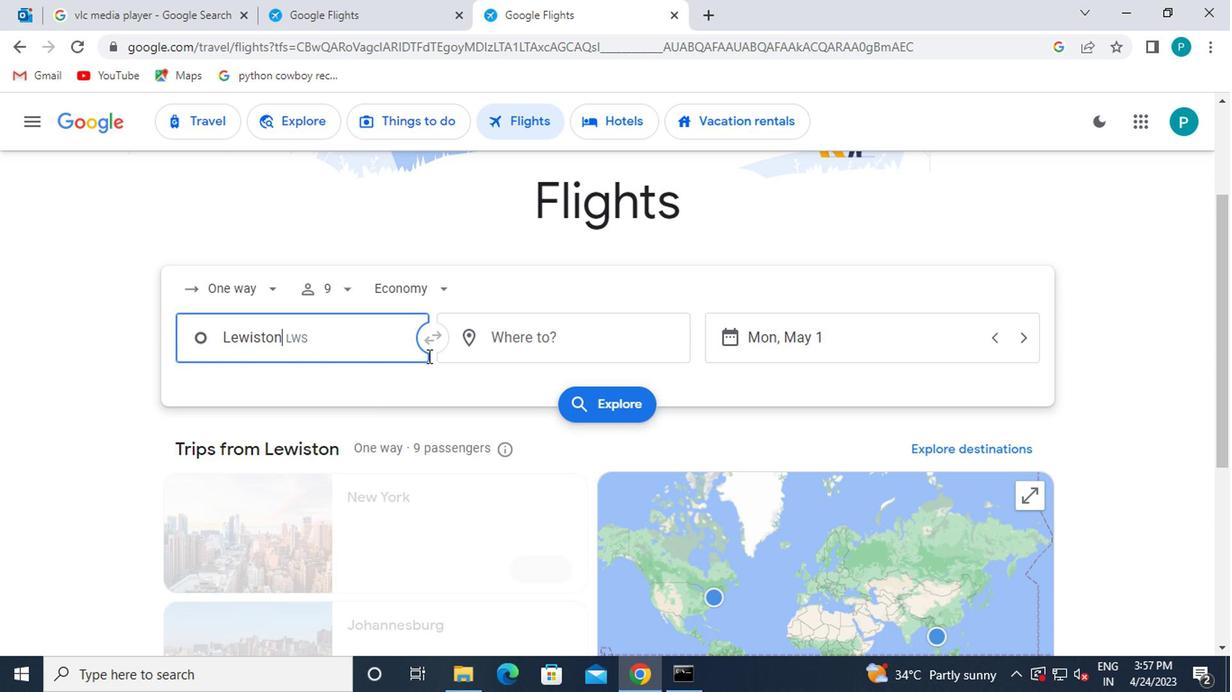 
Action: Mouse pressed left at (504, 347)
Screenshot: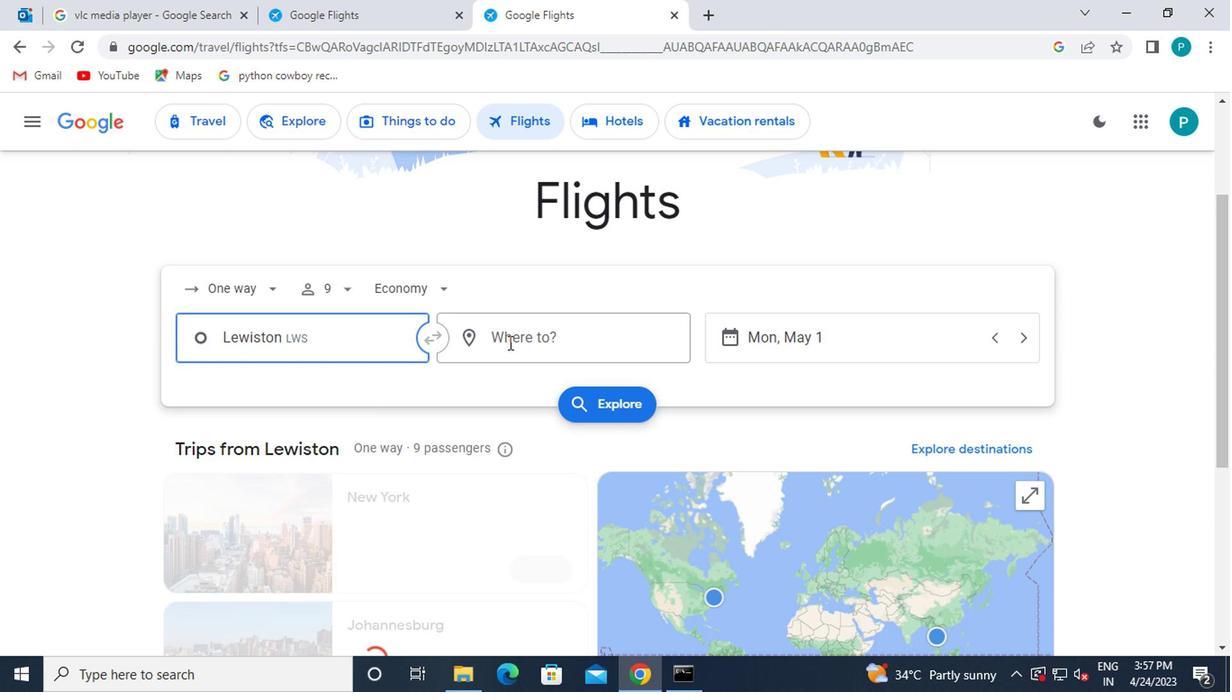 
Action: Key pressed rockford
Screenshot: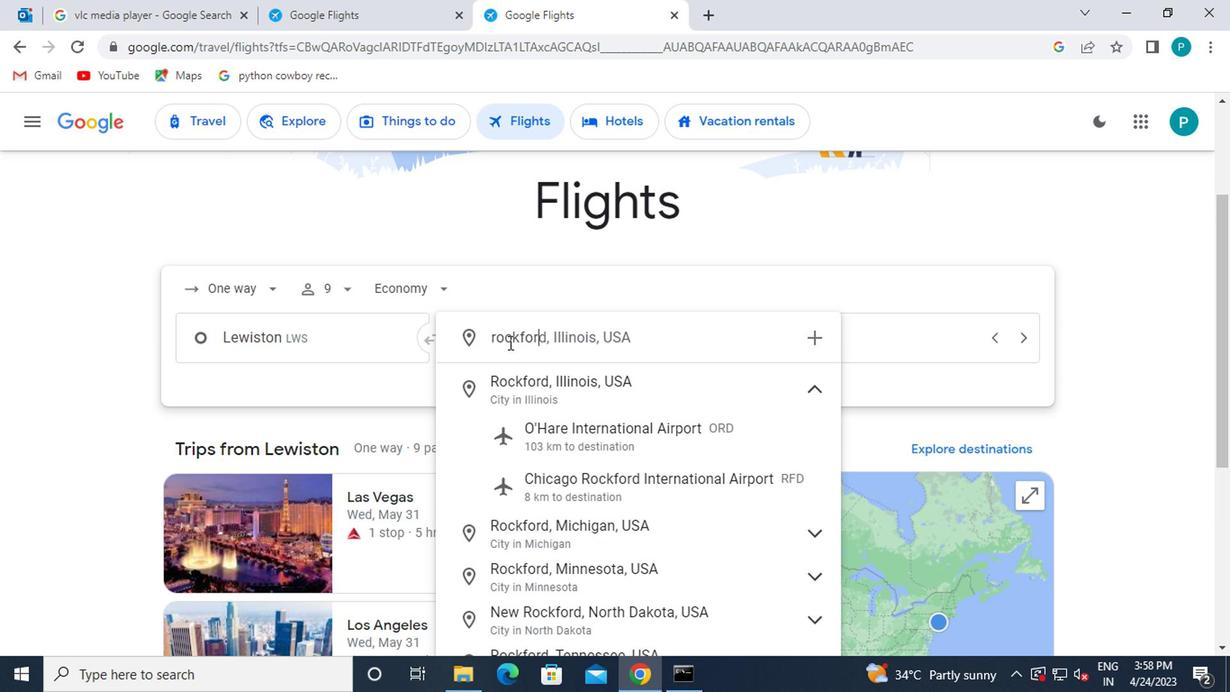 
Action: Mouse moved to (608, 506)
Screenshot: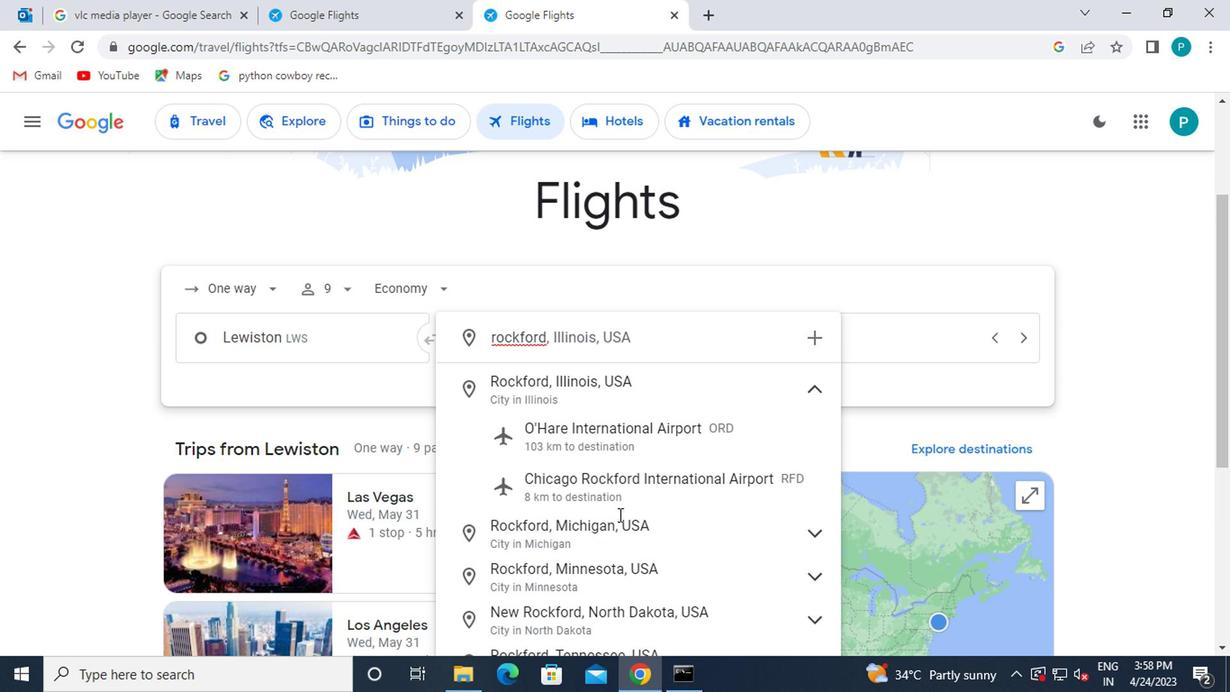 
Action: Mouse pressed left at (608, 506)
Screenshot: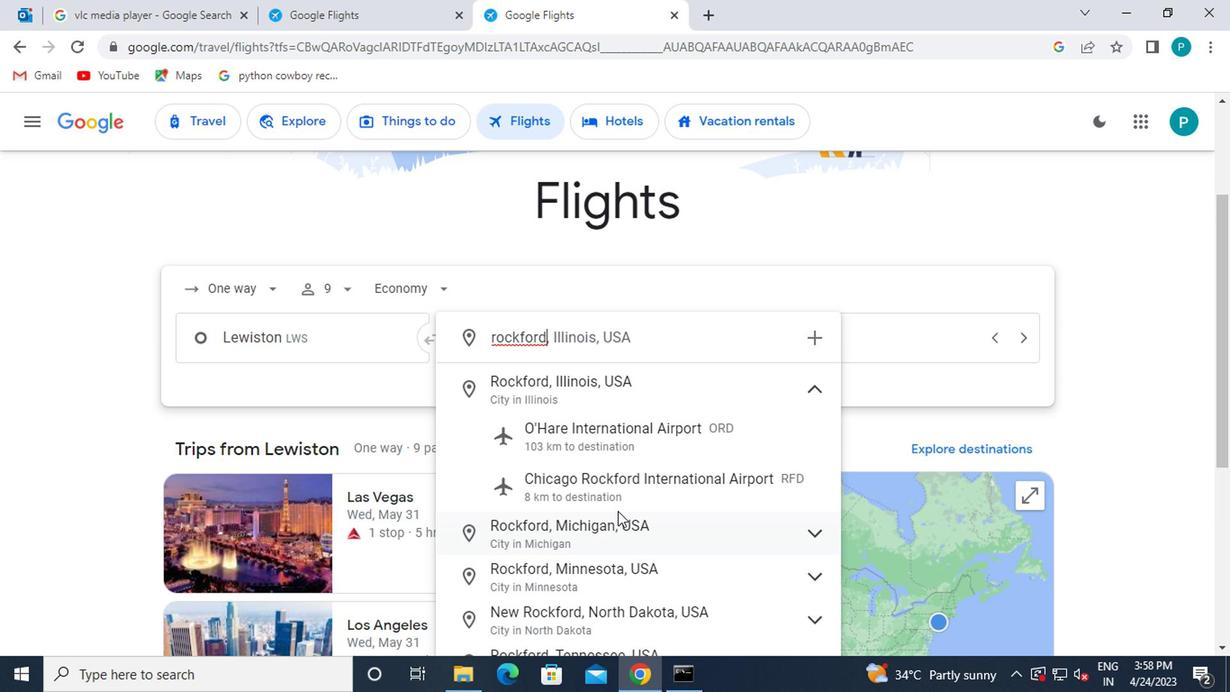 
Action: Mouse moved to (776, 328)
Screenshot: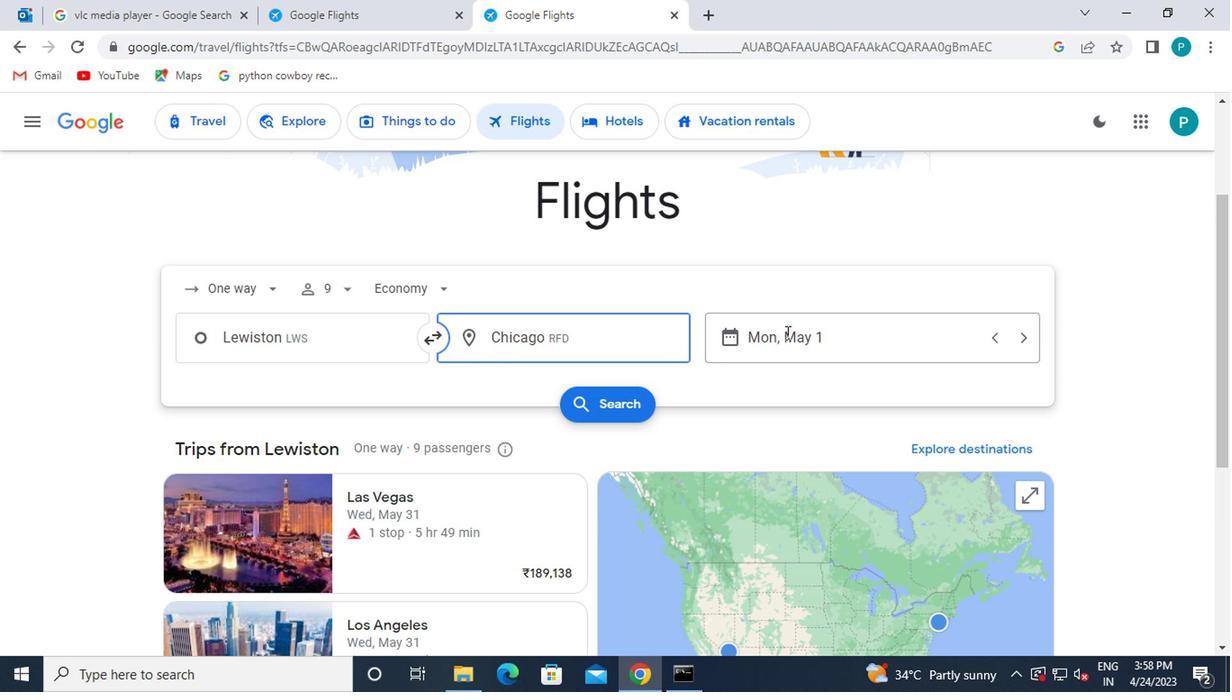 
Action: Mouse pressed left at (776, 328)
Screenshot: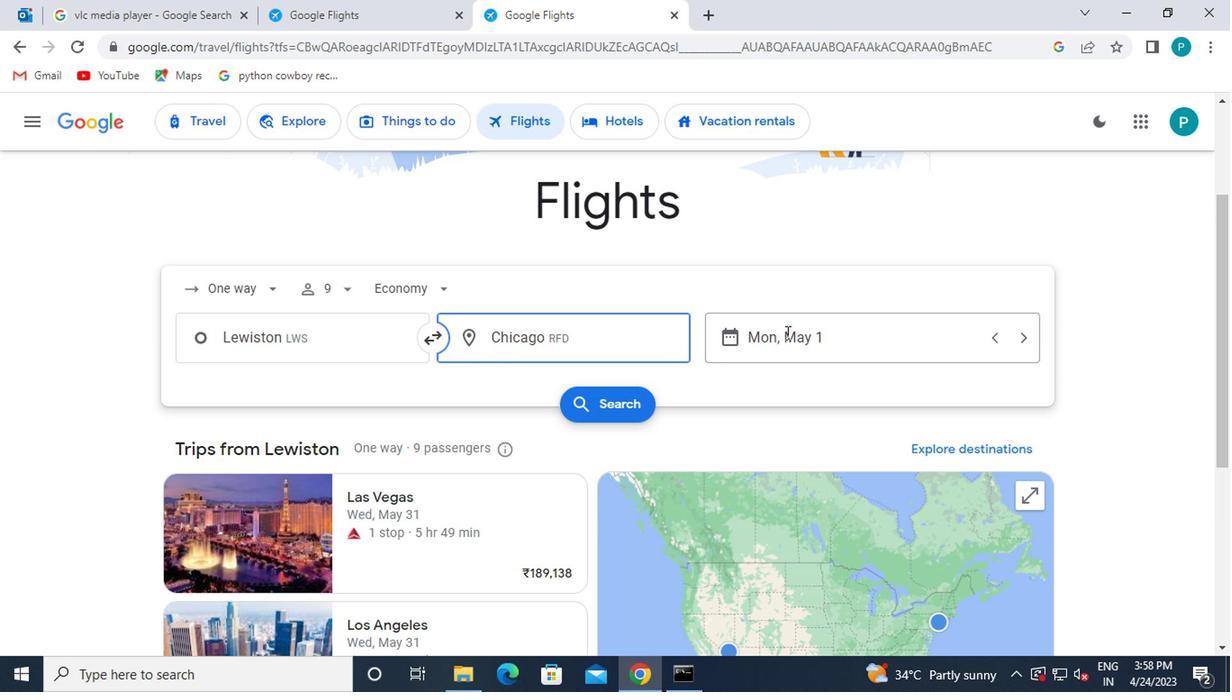 
Action: Mouse moved to (766, 329)
Screenshot: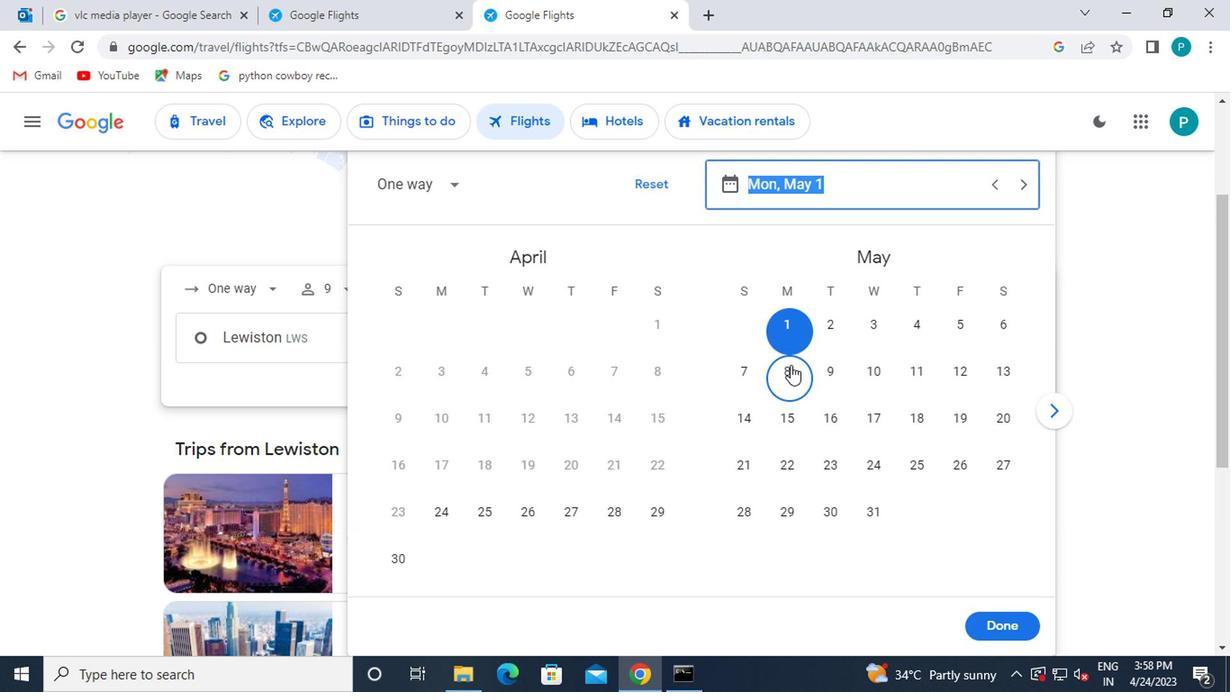 
Action: Mouse pressed left at (766, 329)
Screenshot: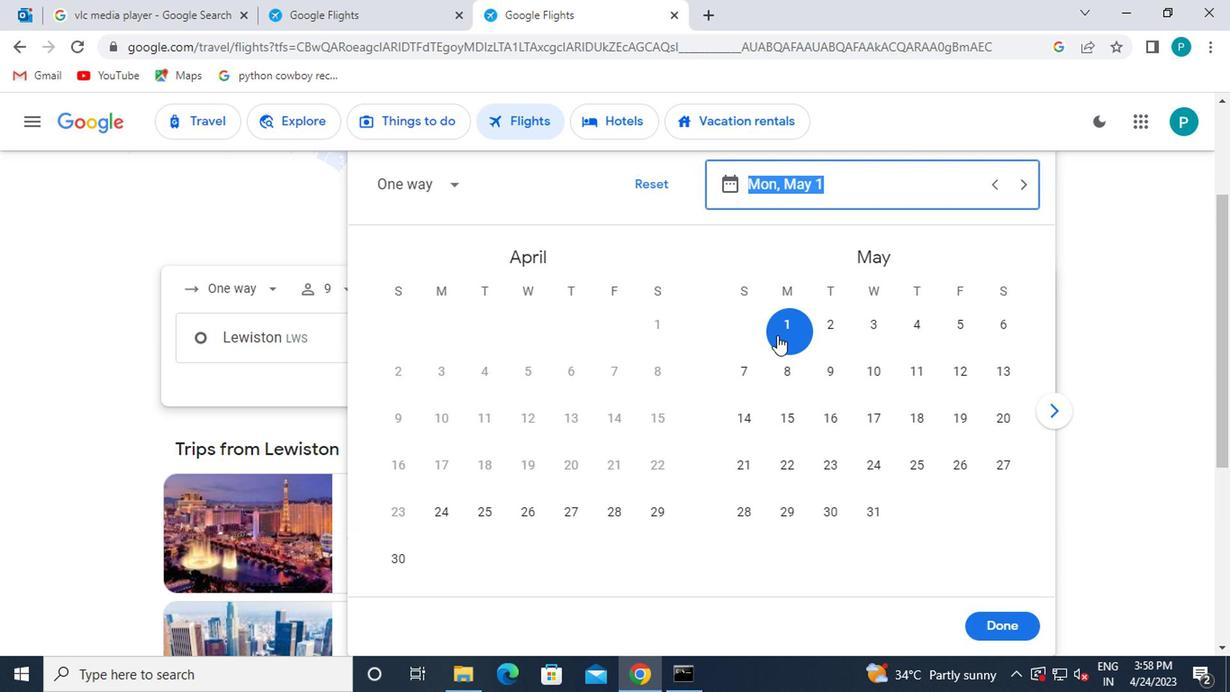 
Action: Mouse moved to (981, 613)
Screenshot: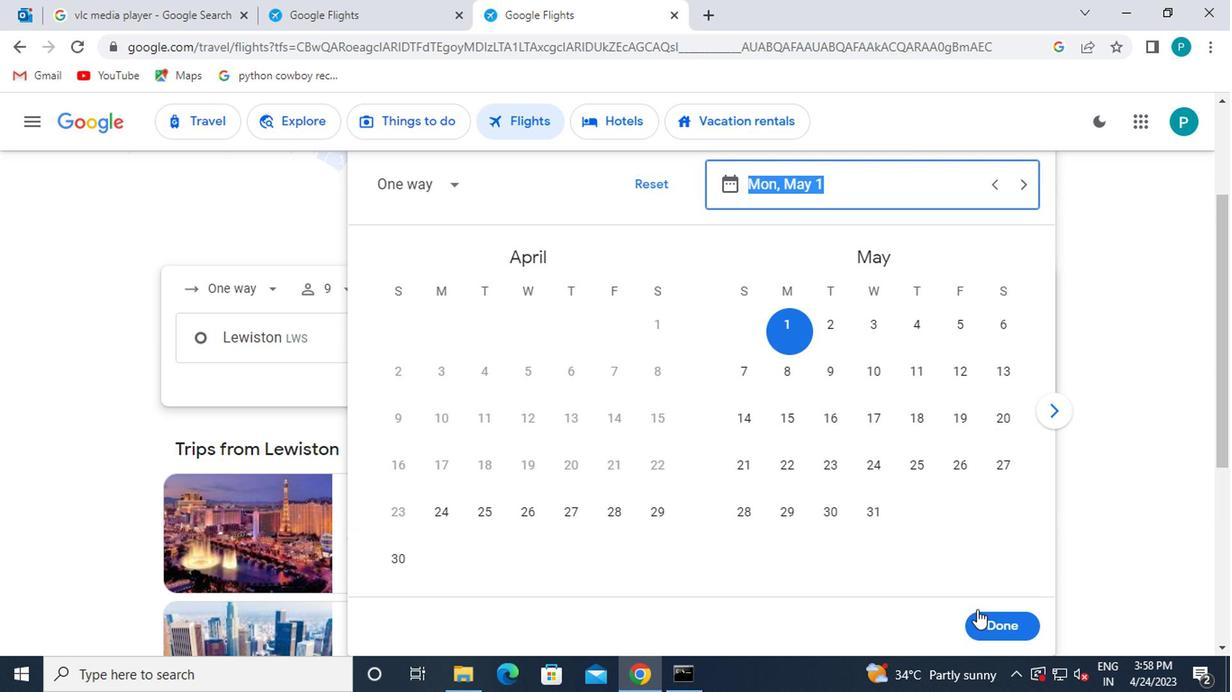 
Action: Mouse pressed left at (981, 613)
Screenshot: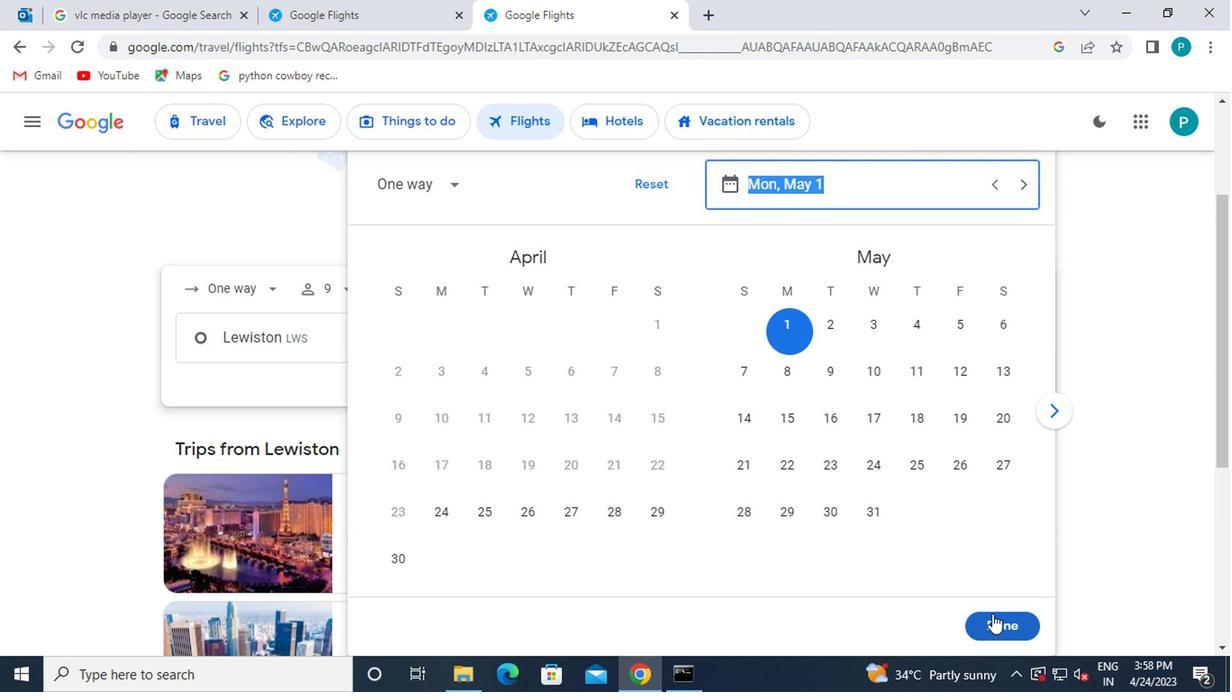 
Action: Mouse moved to (587, 414)
Screenshot: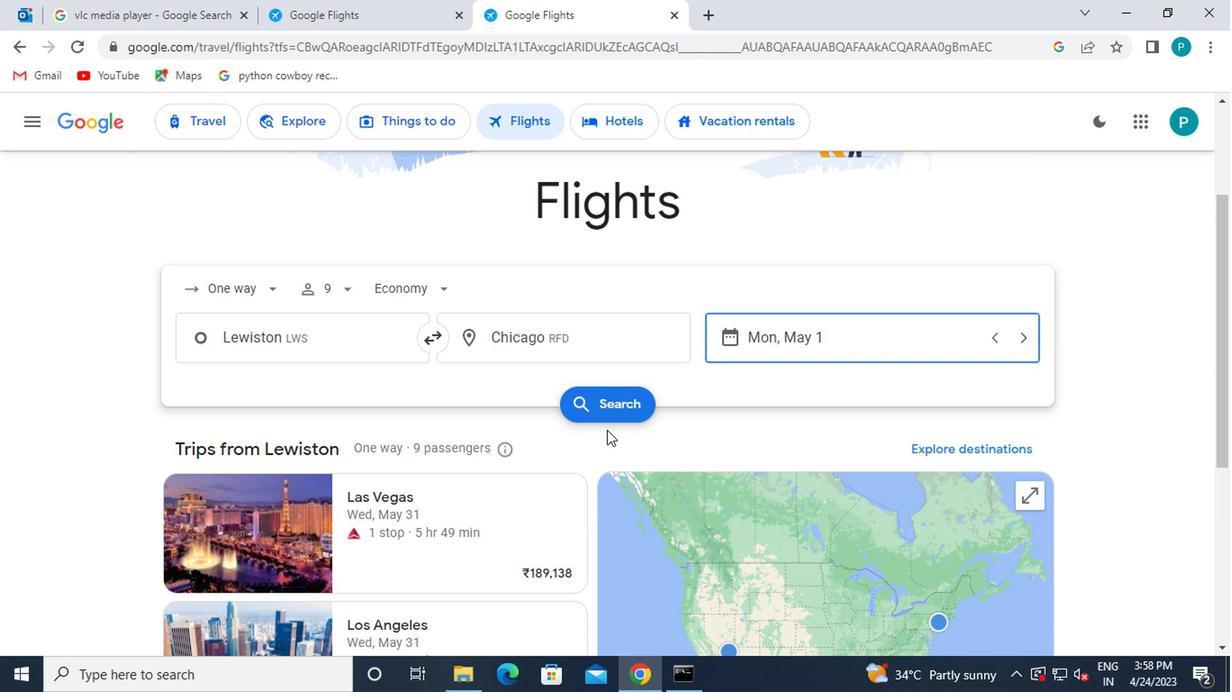 
Action: Mouse pressed left at (587, 414)
Screenshot: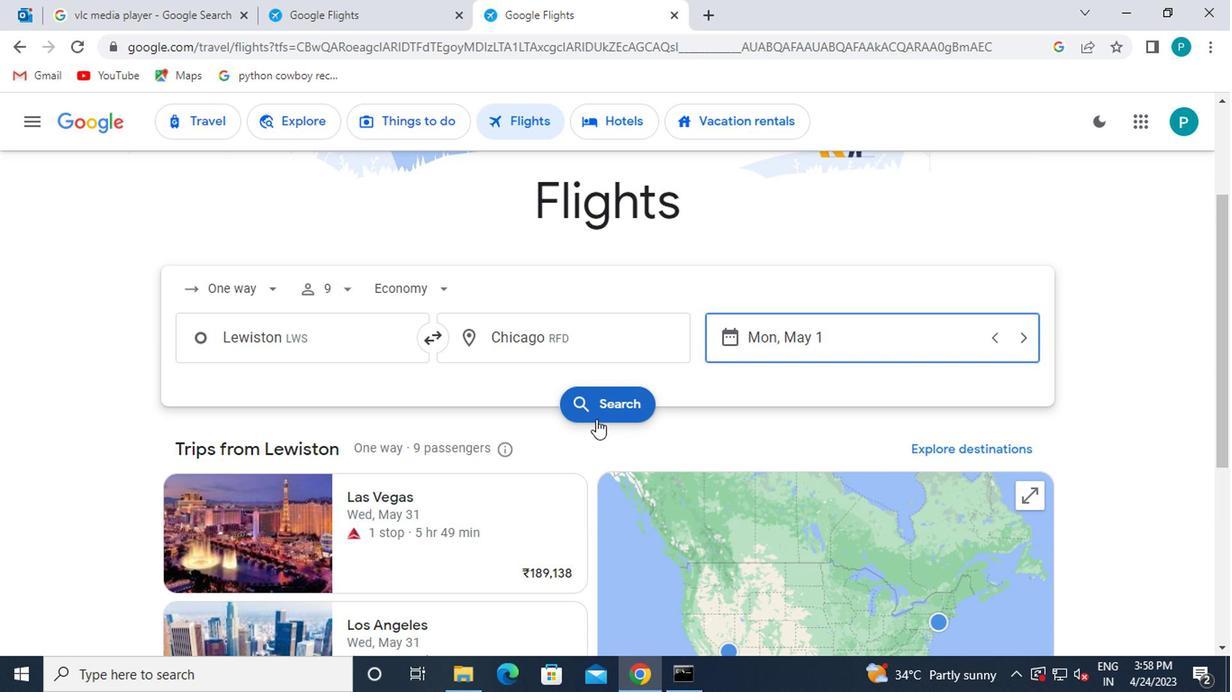 
Action: Mouse moved to (196, 305)
Screenshot: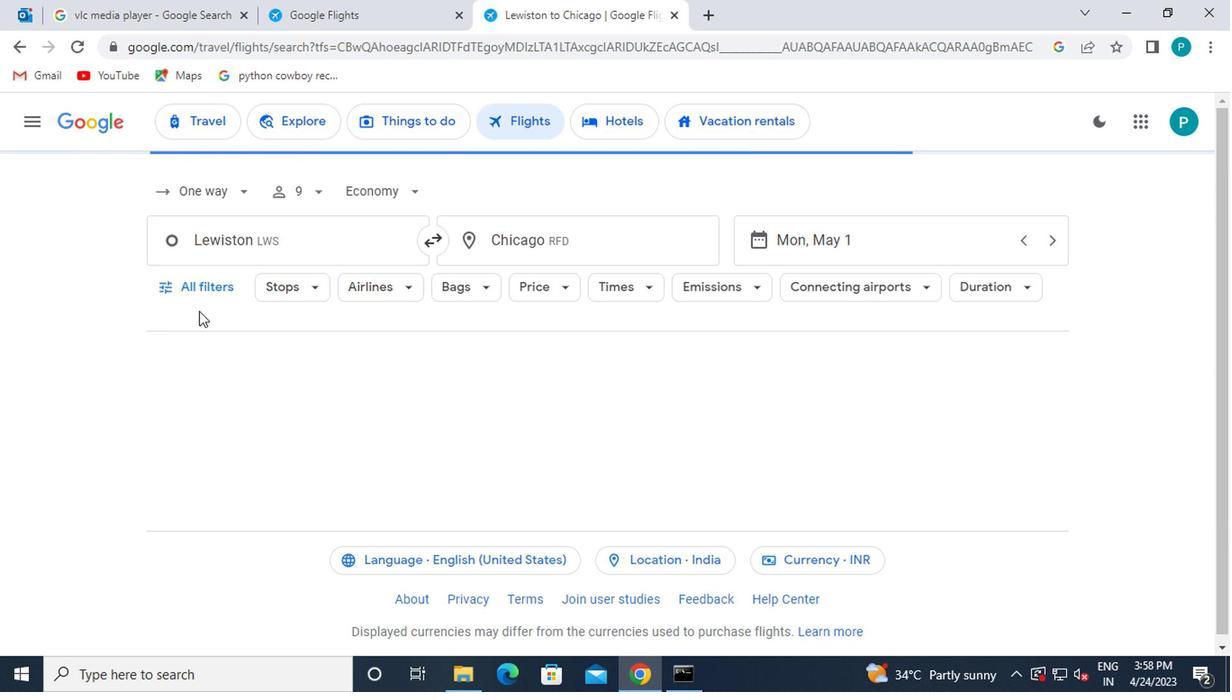 
Action: Mouse pressed left at (196, 305)
Screenshot: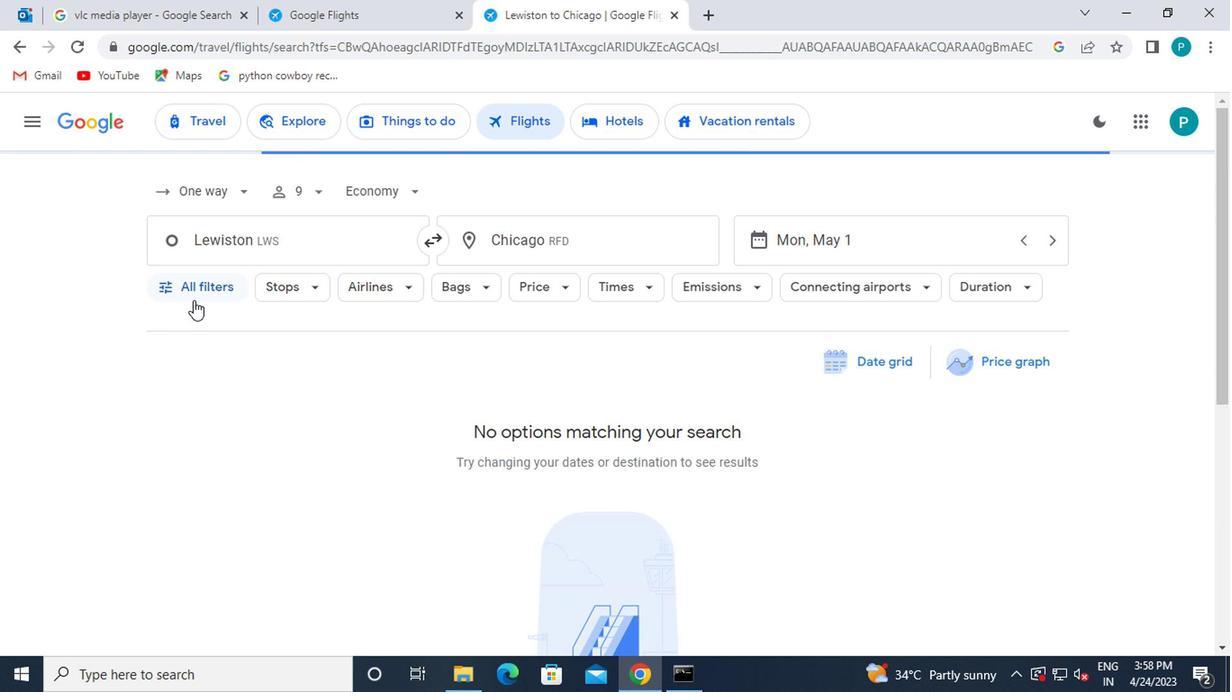 
Action: Mouse moved to (308, 383)
Screenshot: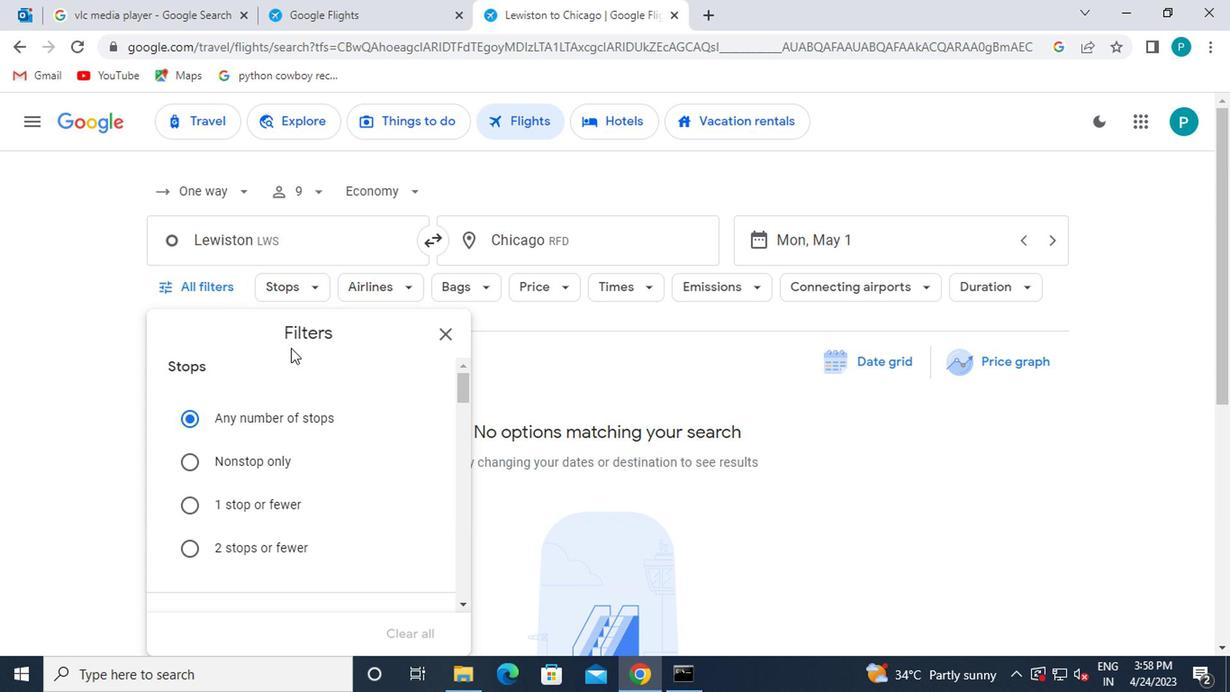 
Action: Mouse scrolled (308, 381) with delta (0, -1)
Screenshot: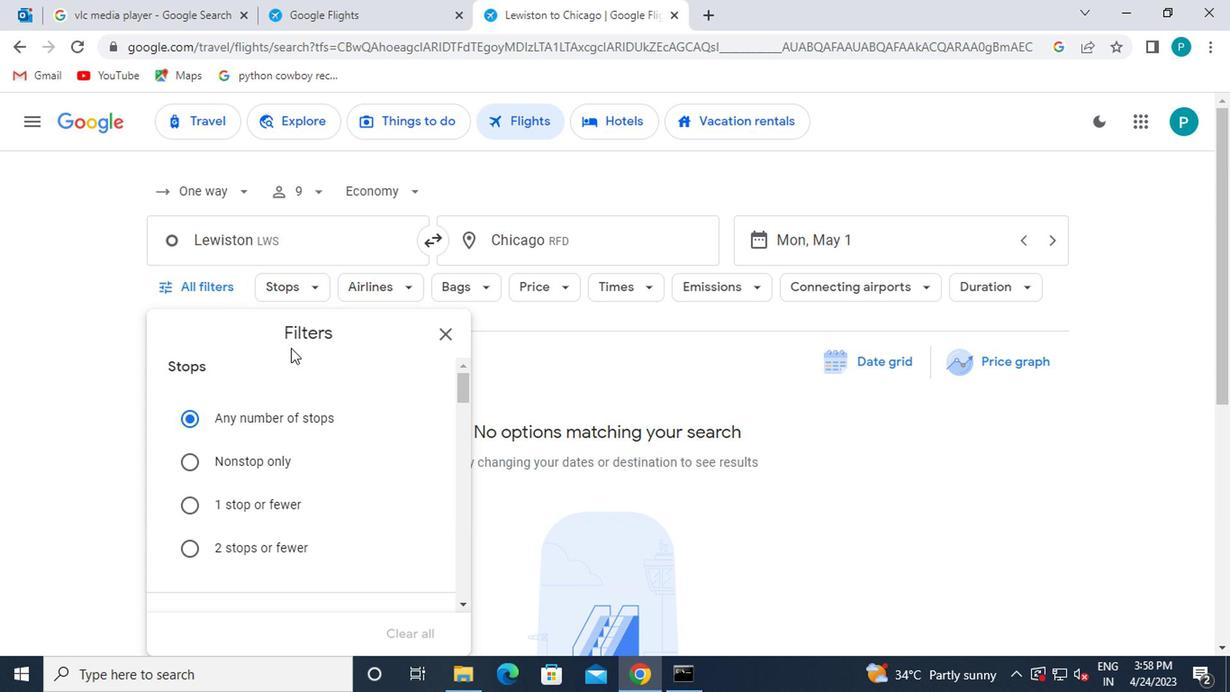 
Action: Mouse moved to (308, 384)
Screenshot: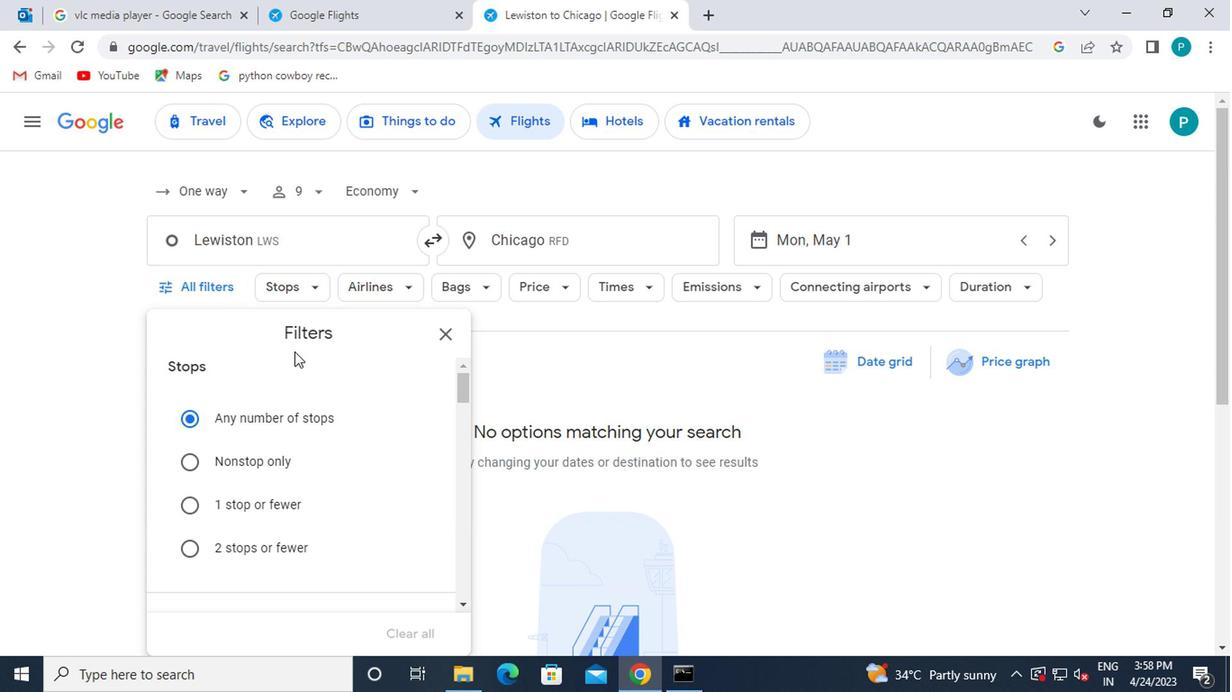 
Action: Mouse scrolled (308, 383) with delta (0, 0)
Screenshot: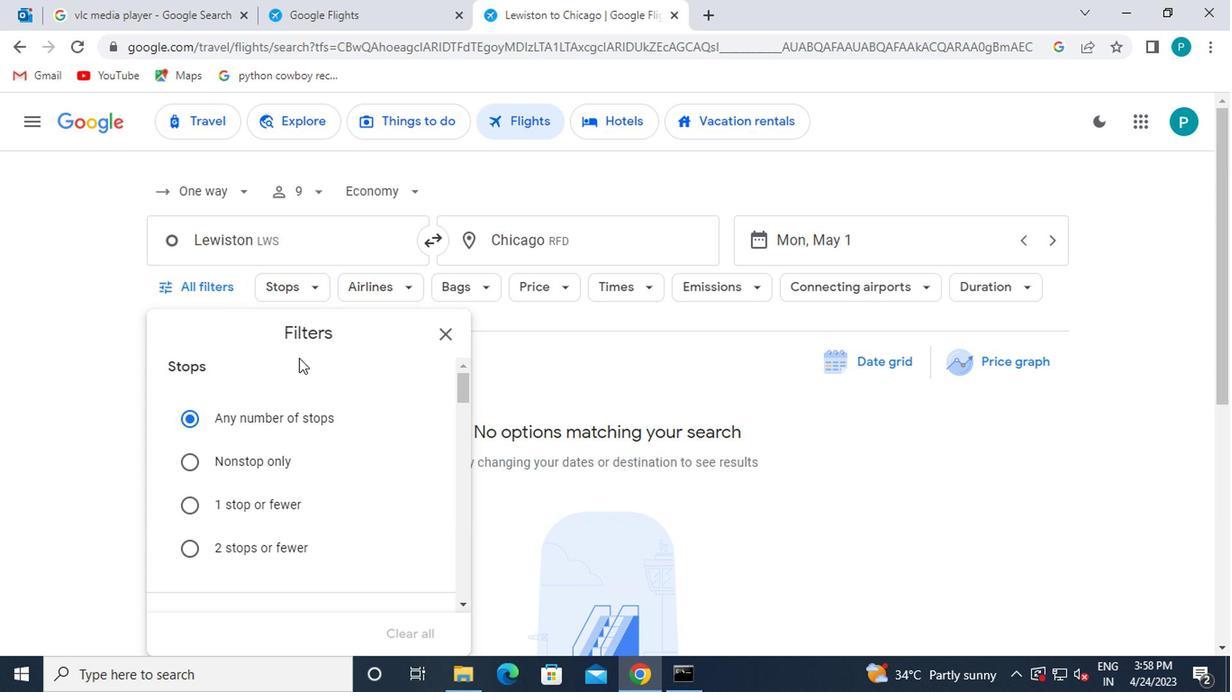 
Action: Mouse moved to (309, 385)
Screenshot: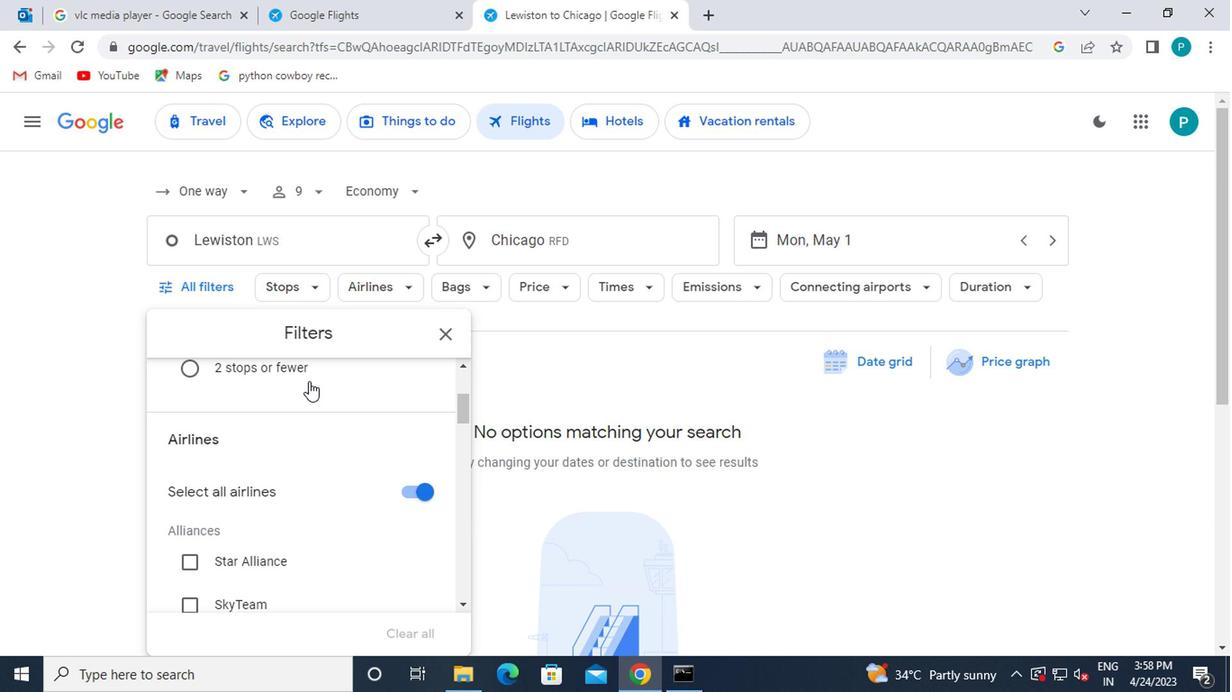 
Action: Mouse scrolled (309, 384) with delta (0, -1)
Screenshot: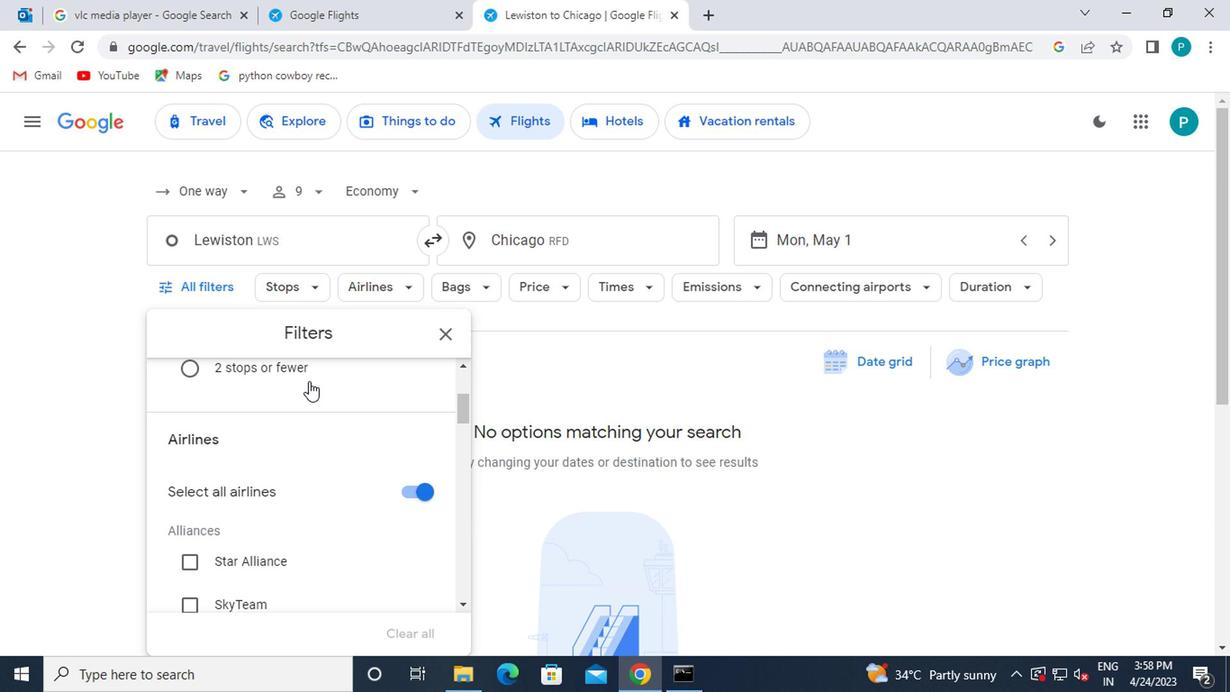 
Action: Mouse scrolled (309, 384) with delta (0, -1)
Screenshot: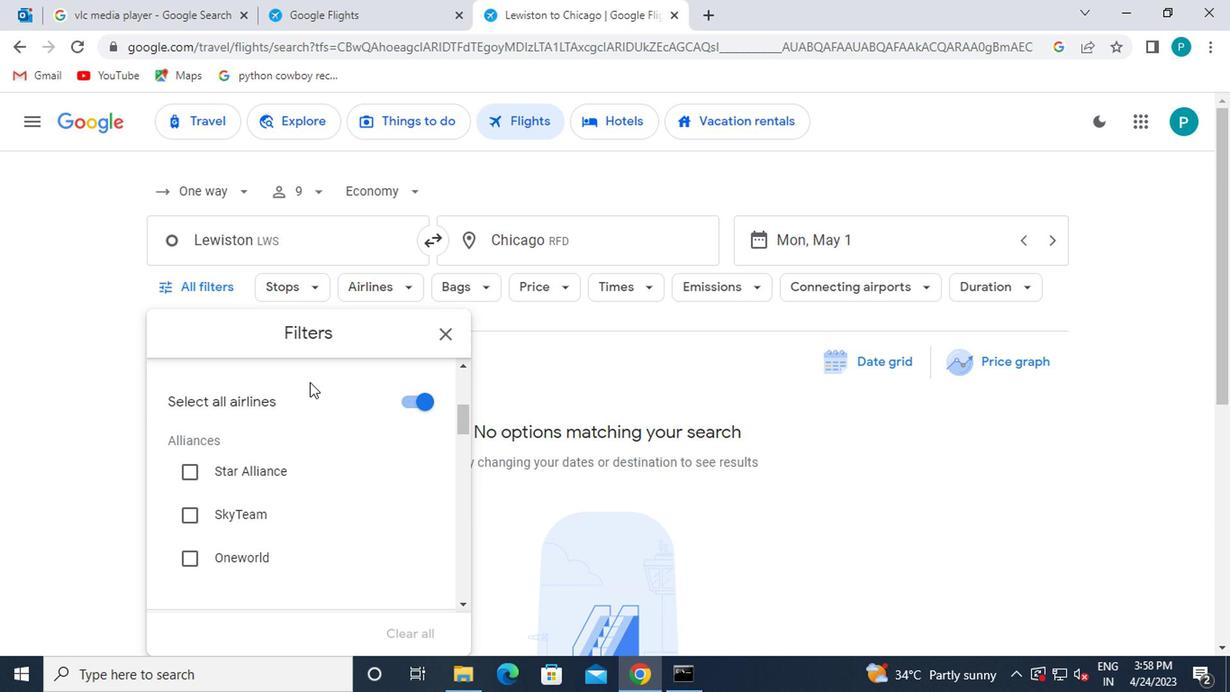 
Action: Mouse moved to (311, 396)
Screenshot: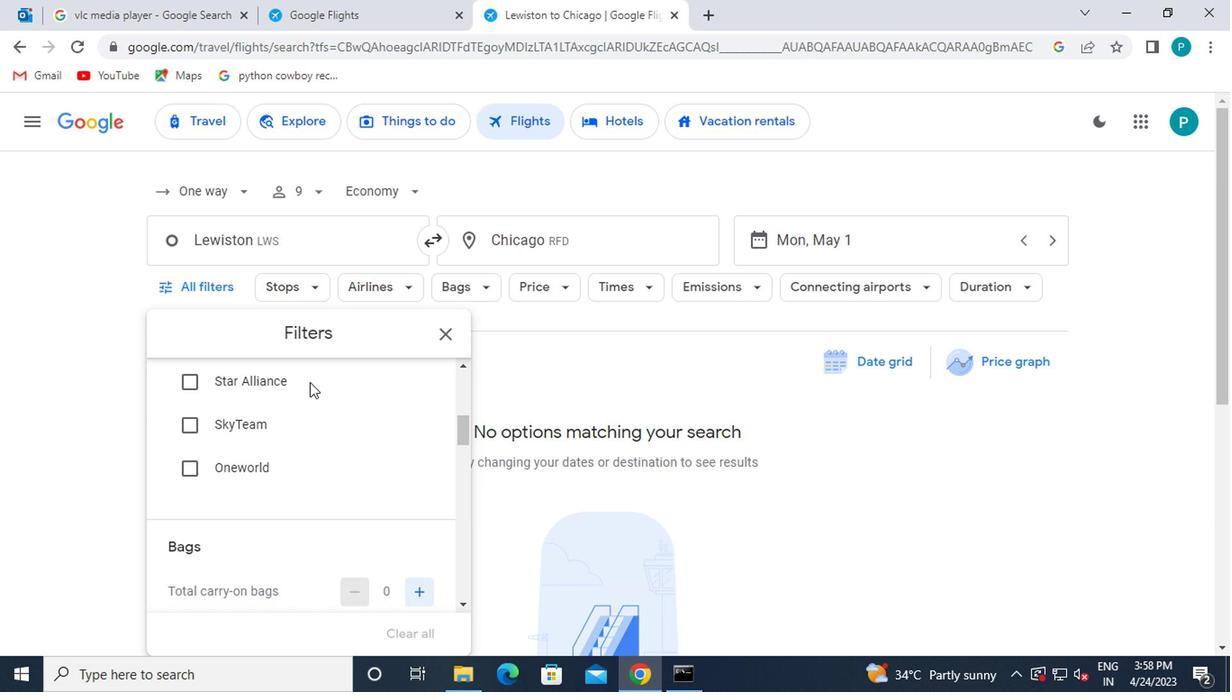 
Action: Mouse scrolled (311, 395) with delta (0, 0)
Screenshot: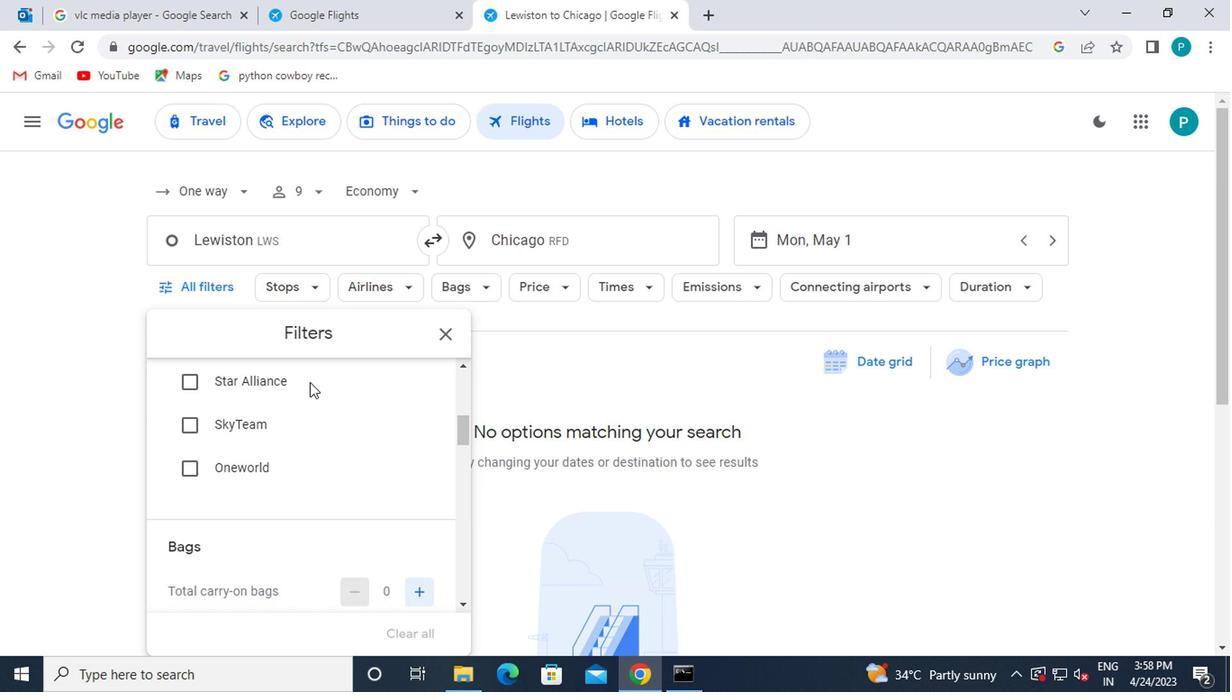 
Action: Mouse moved to (419, 544)
Screenshot: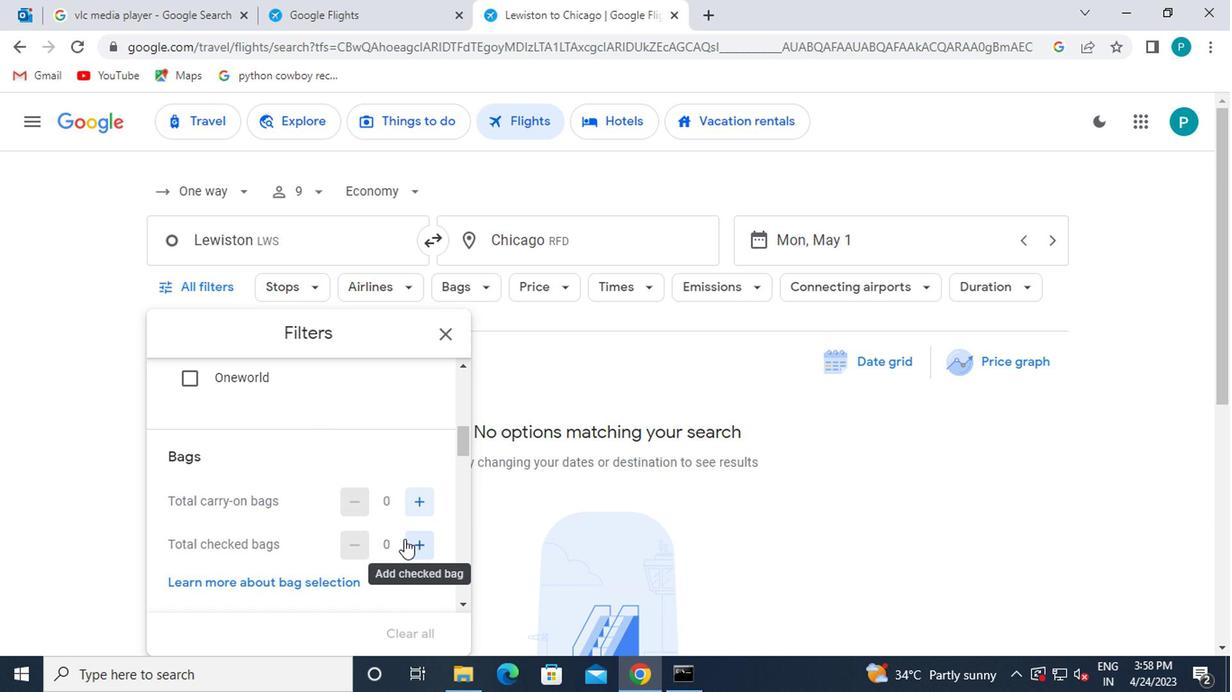 
Action: Mouse pressed left at (419, 544)
Screenshot: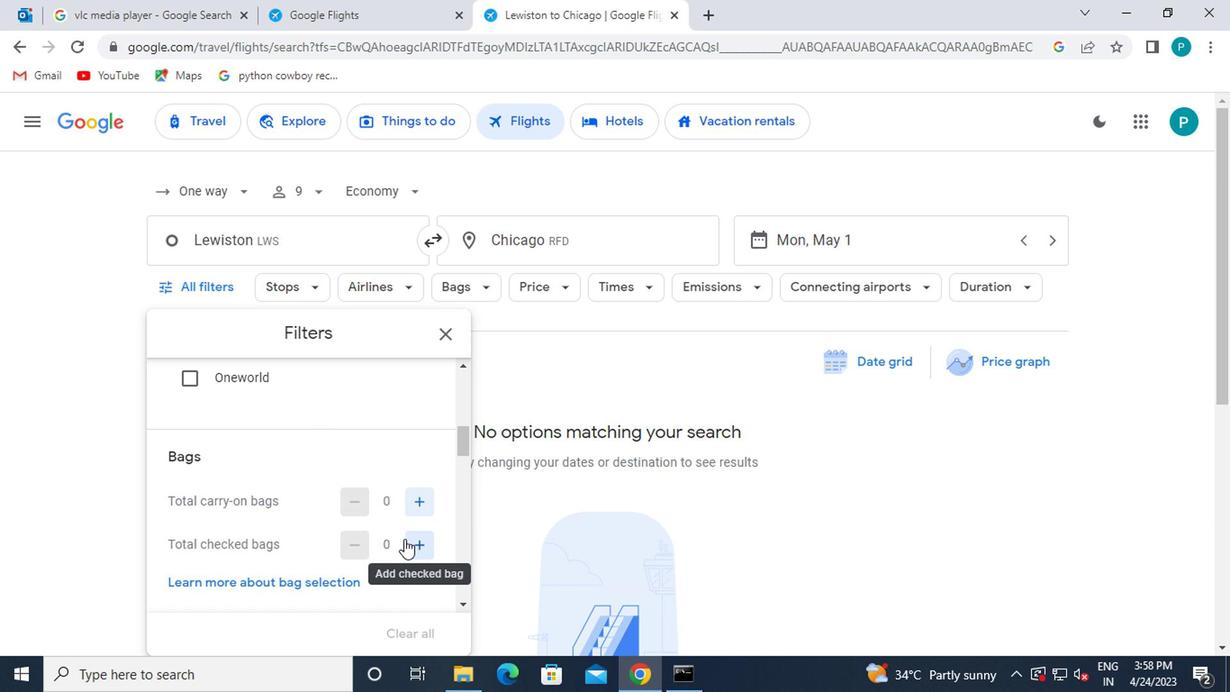 
Action: Mouse moved to (421, 546)
Screenshot: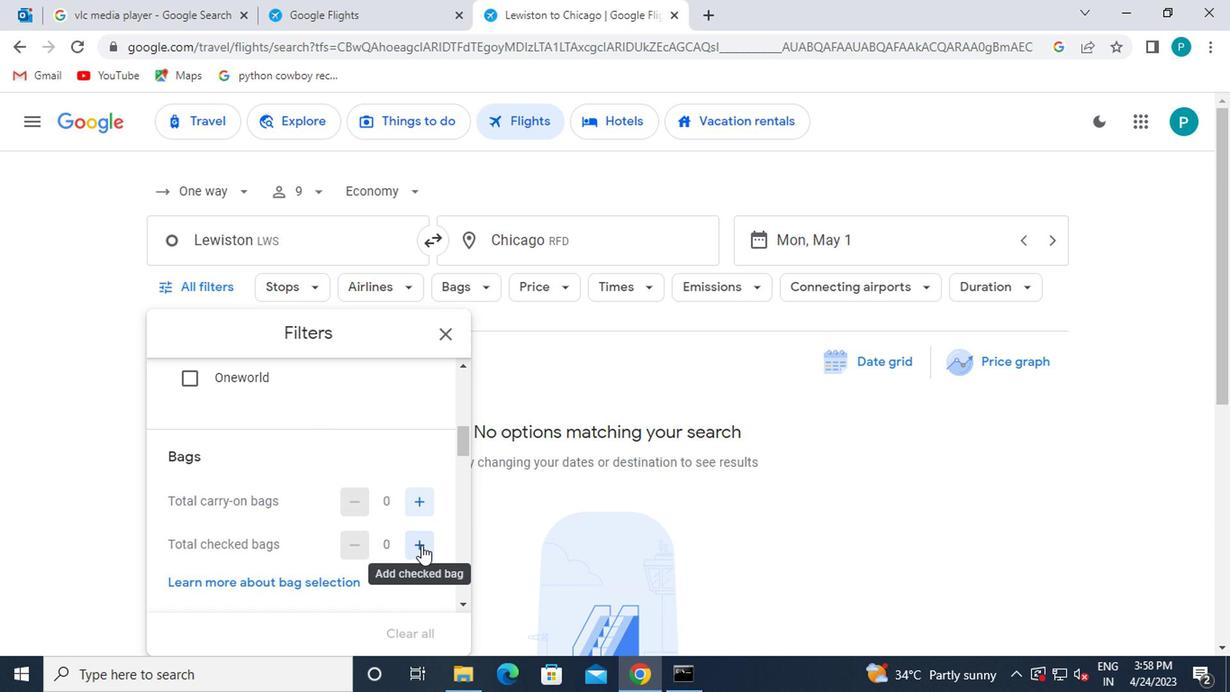 
Action: Mouse pressed left at (421, 546)
Screenshot: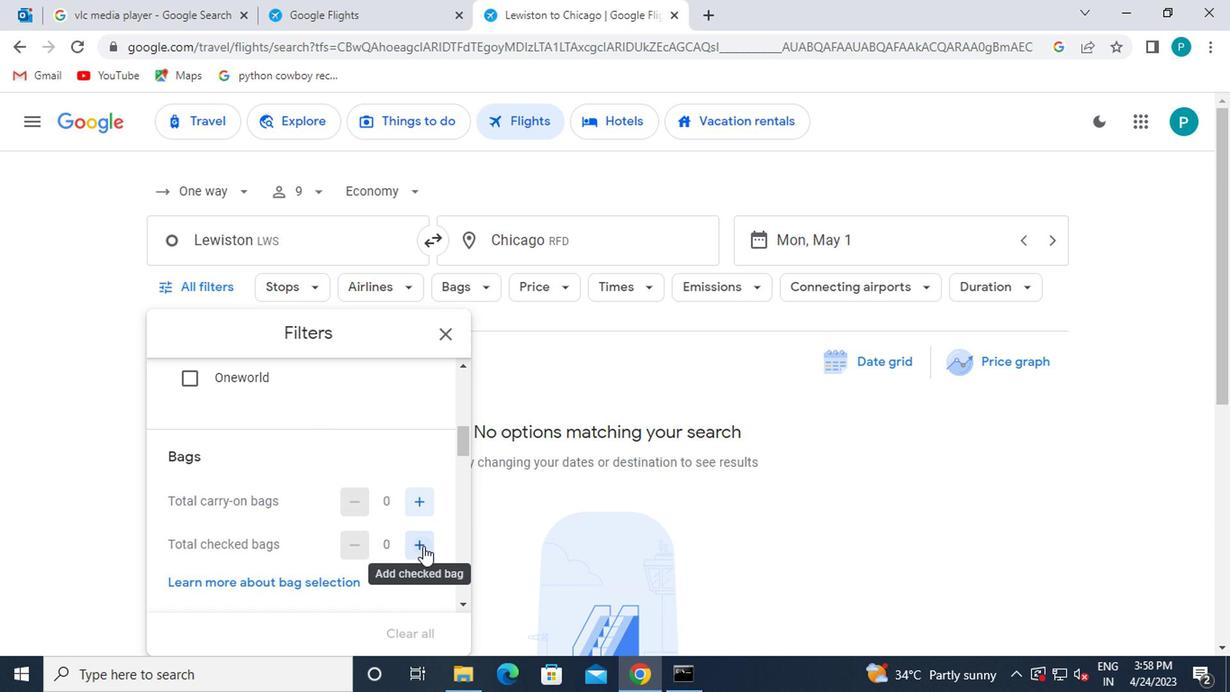 
Action: Mouse pressed left at (421, 546)
Screenshot: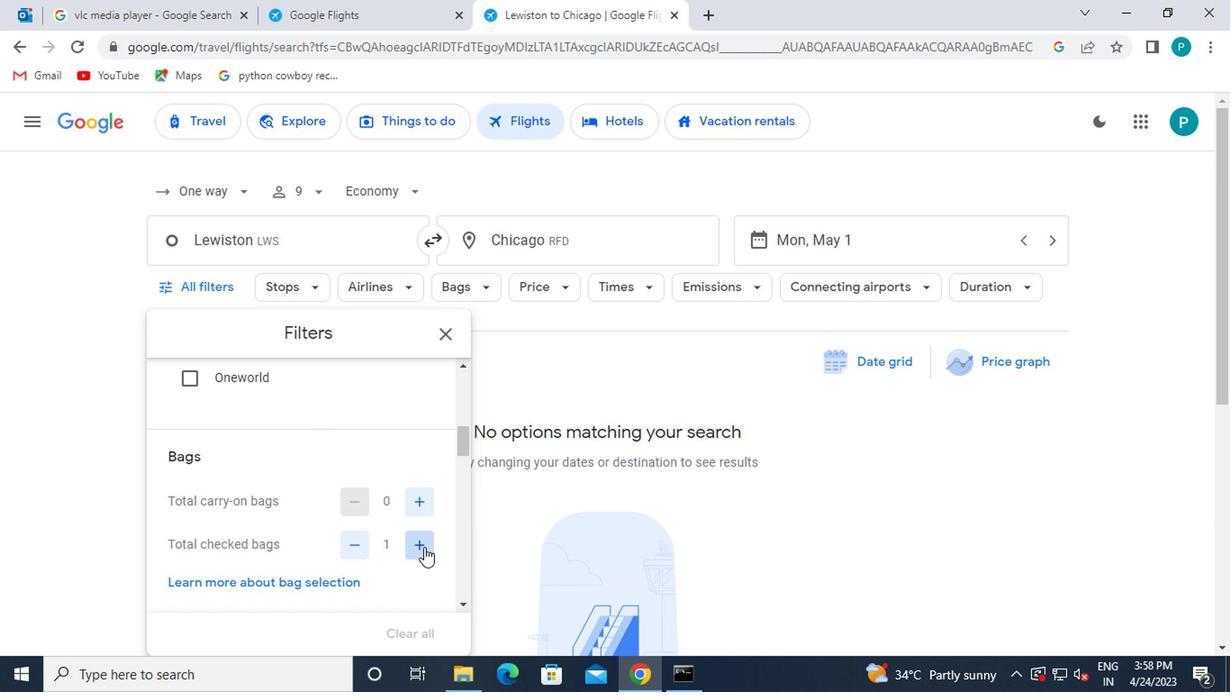 
Action: Mouse pressed left at (421, 546)
Screenshot: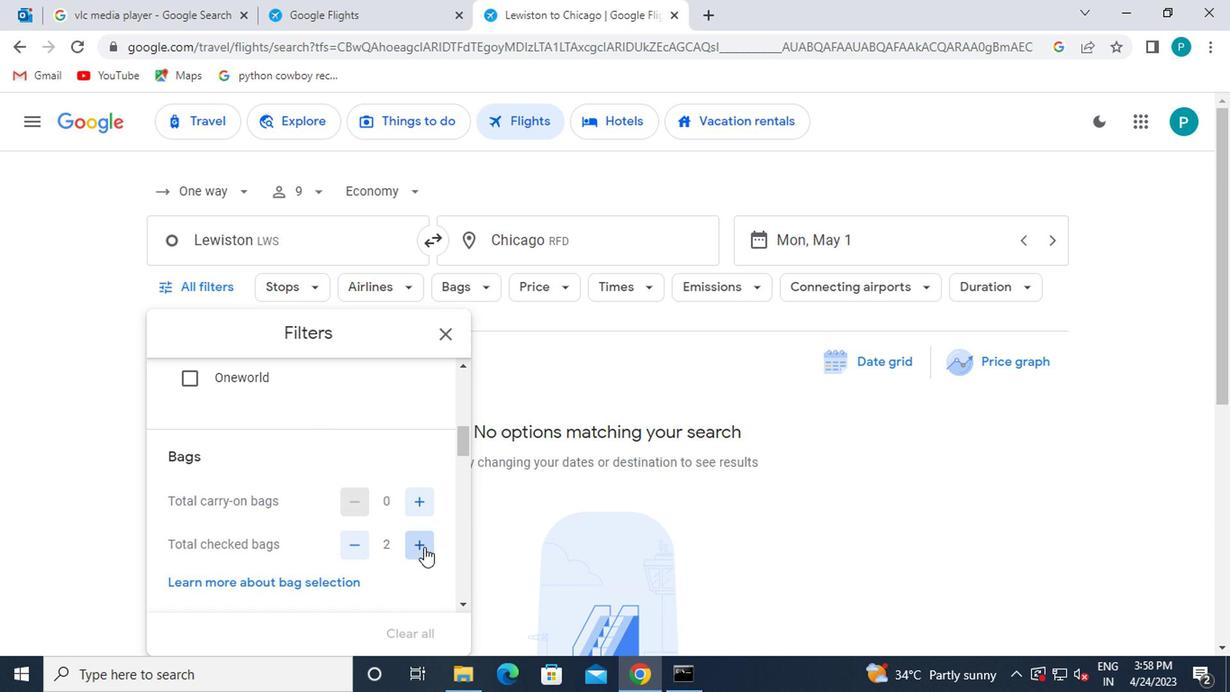 
Action: Mouse pressed left at (421, 546)
Screenshot: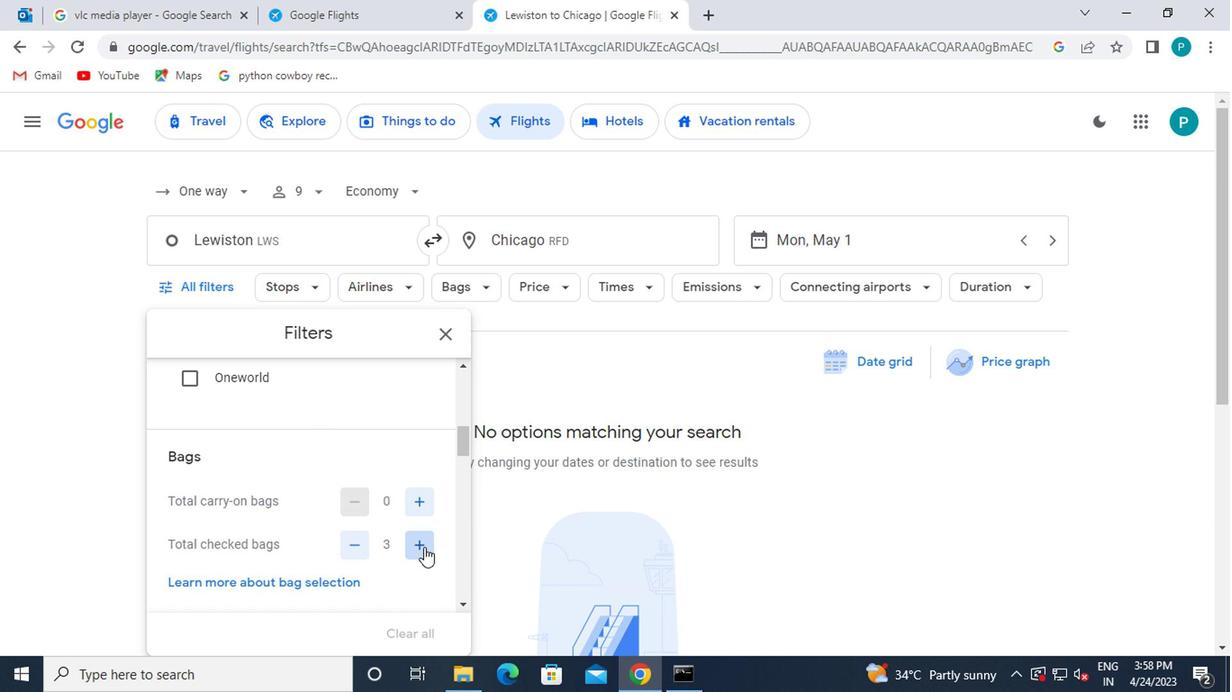 
Action: Mouse pressed left at (421, 546)
Screenshot: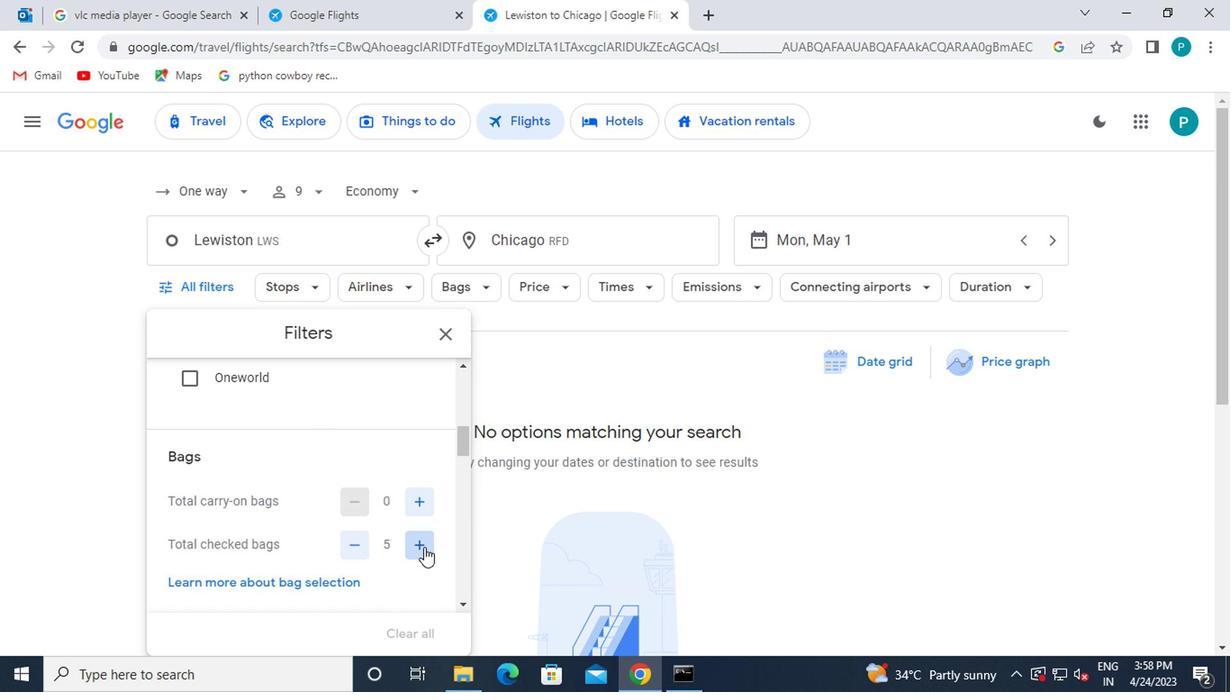 
Action: Mouse moved to (251, 469)
Screenshot: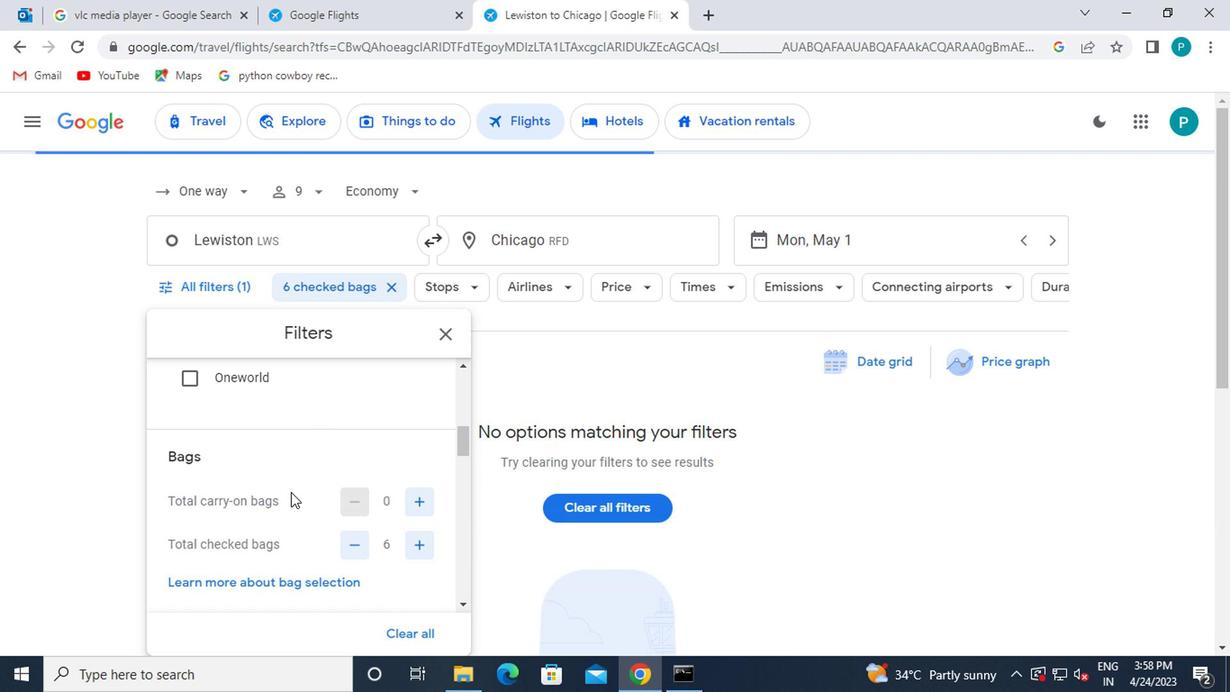
Action: Mouse scrolled (251, 469) with delta (0, 0)
Screenshot: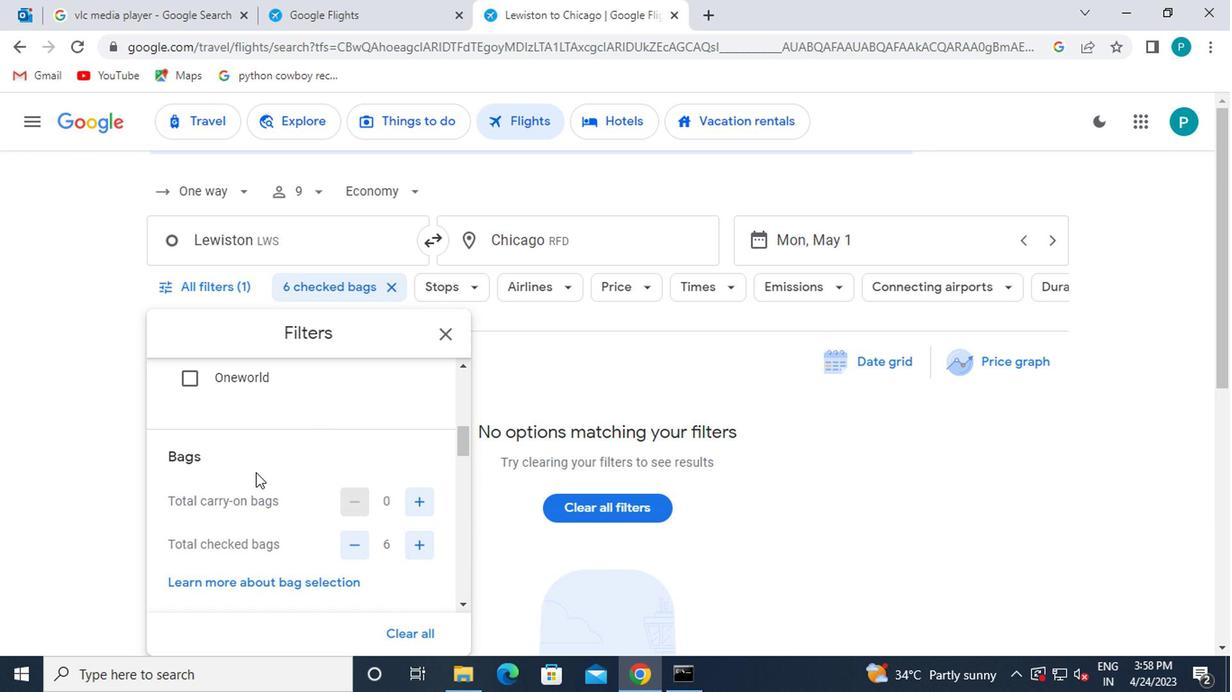 
Action: Mouse scrolled (251, 469) with delta (0, 0)
Screenshot: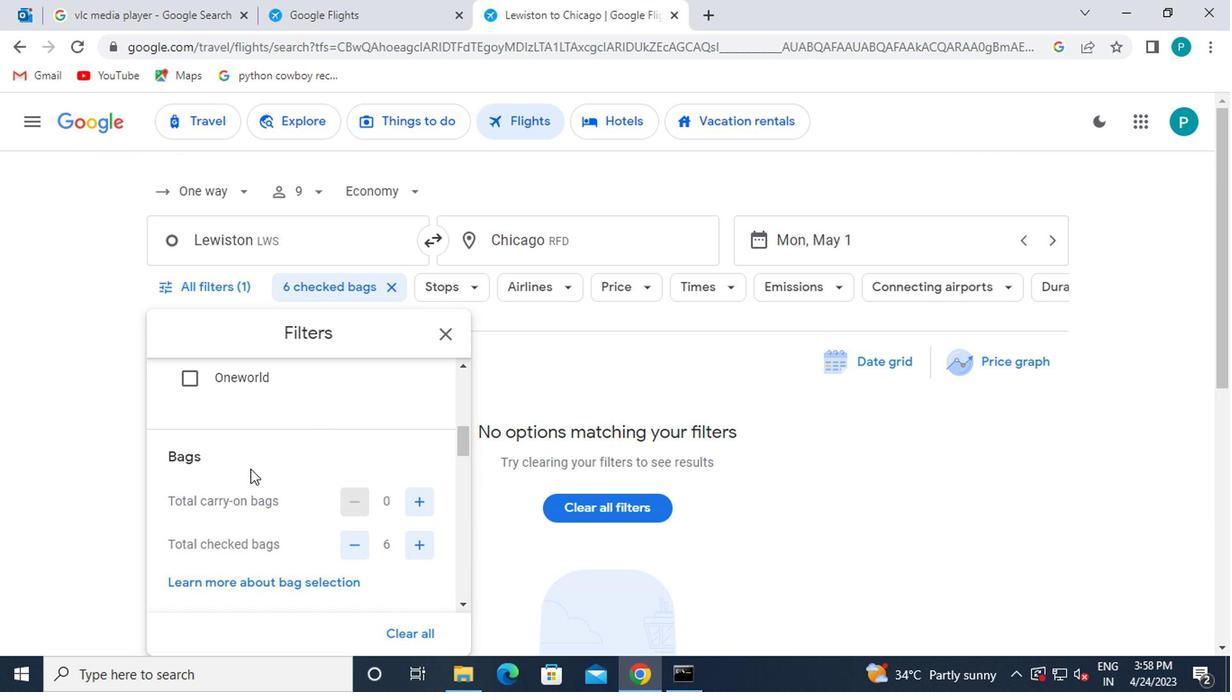 
Action: Mouse moved to (426, 539)
Screenshot: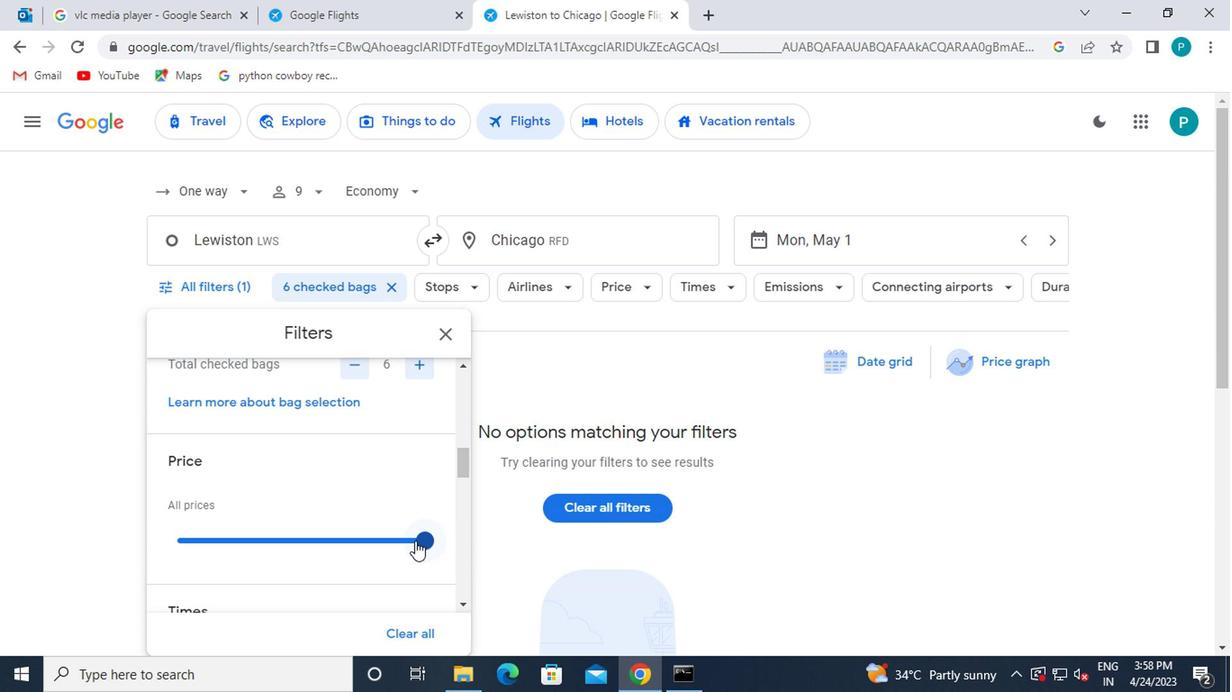 
Action: Mouse pressed left at (426, 539)
Screenshot: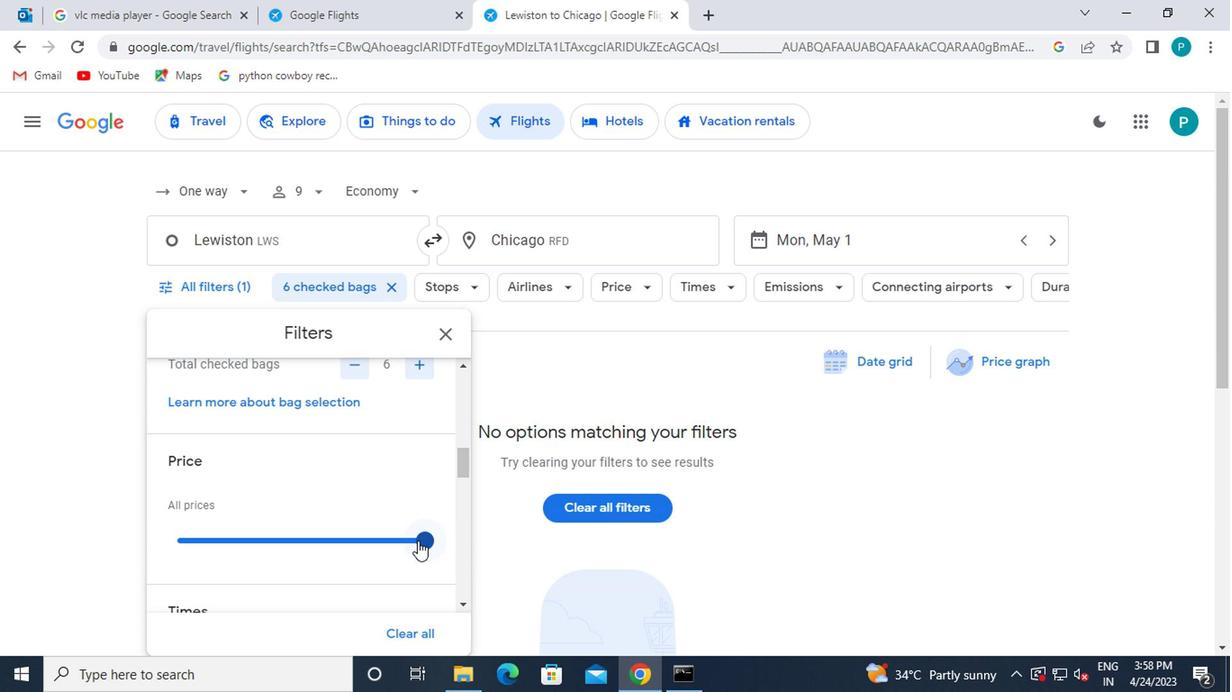
Action: Mouse moved to (283, 532)
Screenshot: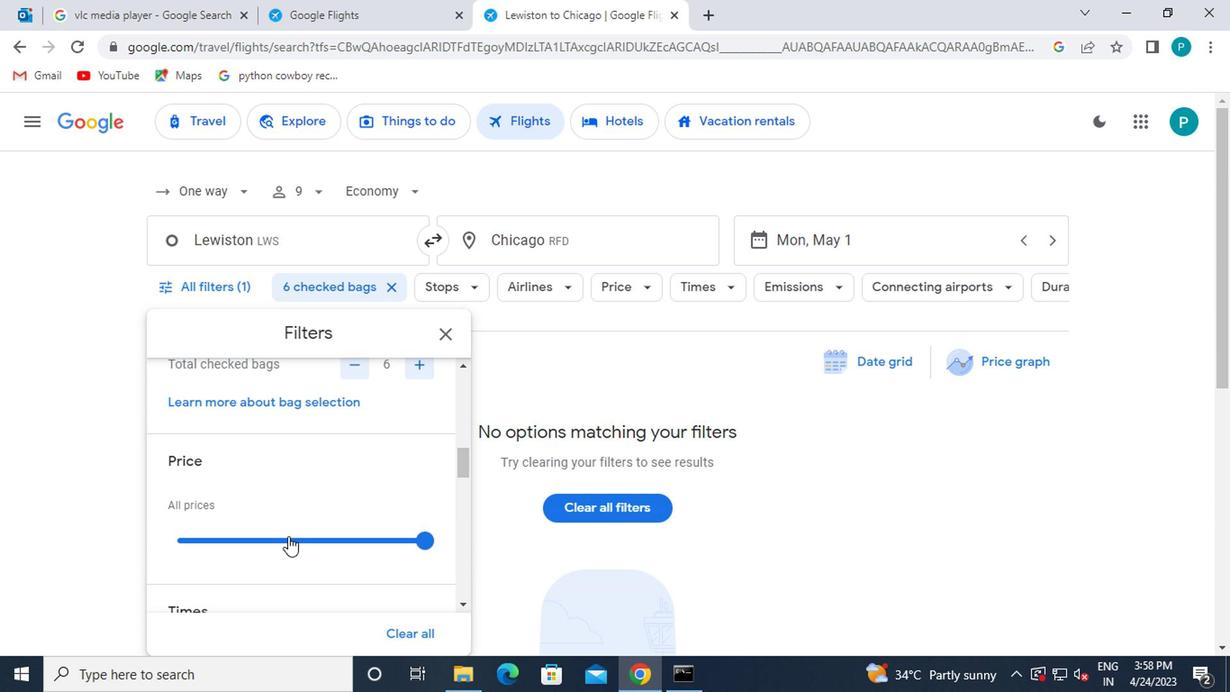
Action: Mouse scrolled (283, 531) with delta (0, 0)
Screenshot: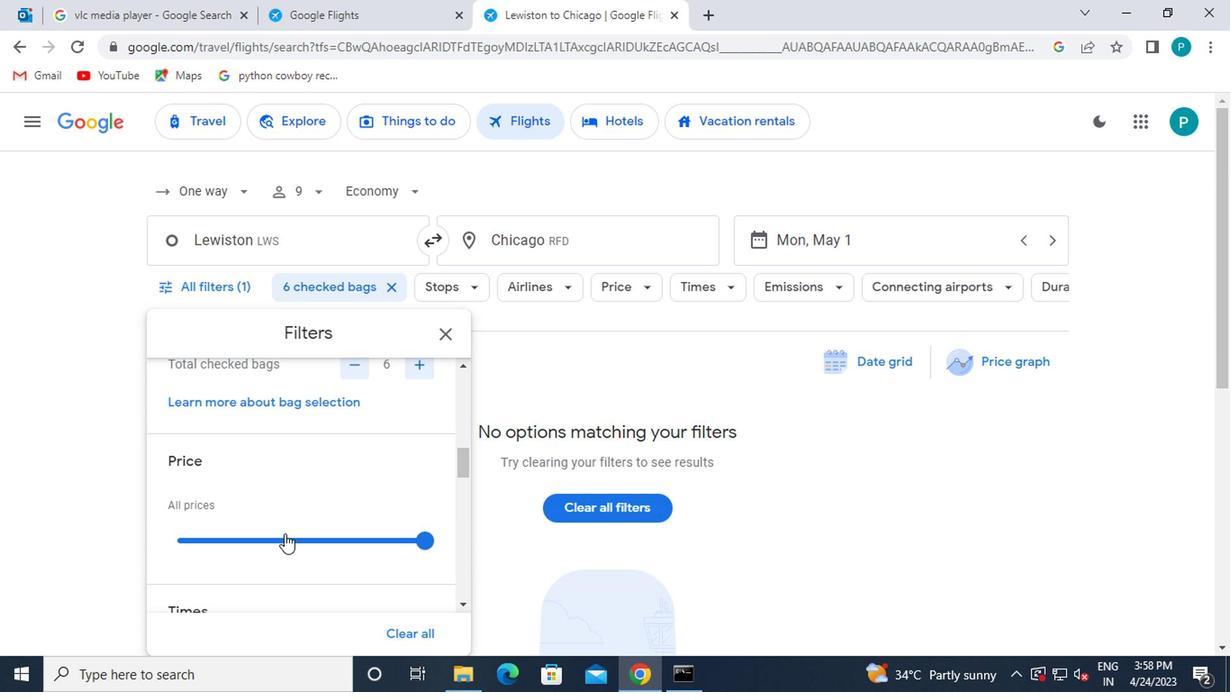 
Action: Mouse moved to (233, 510)
Screenshot: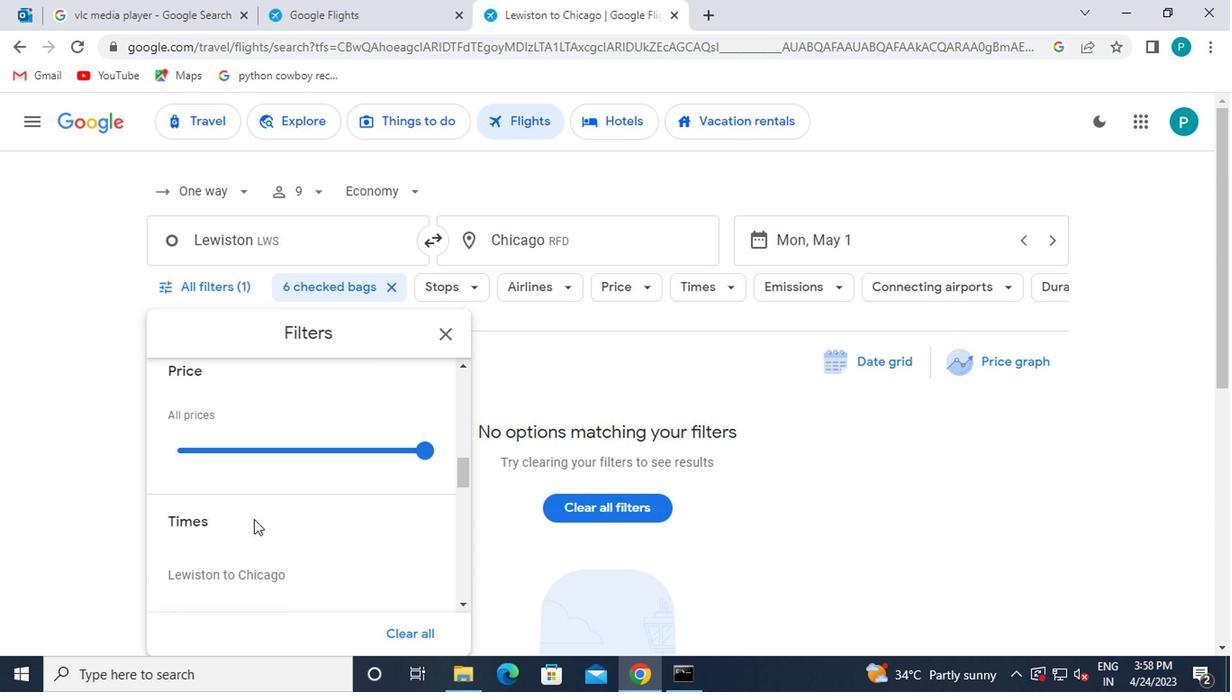 
Action: Mouse scrolled (233, 510) with delta (0, 0)
Screenshot: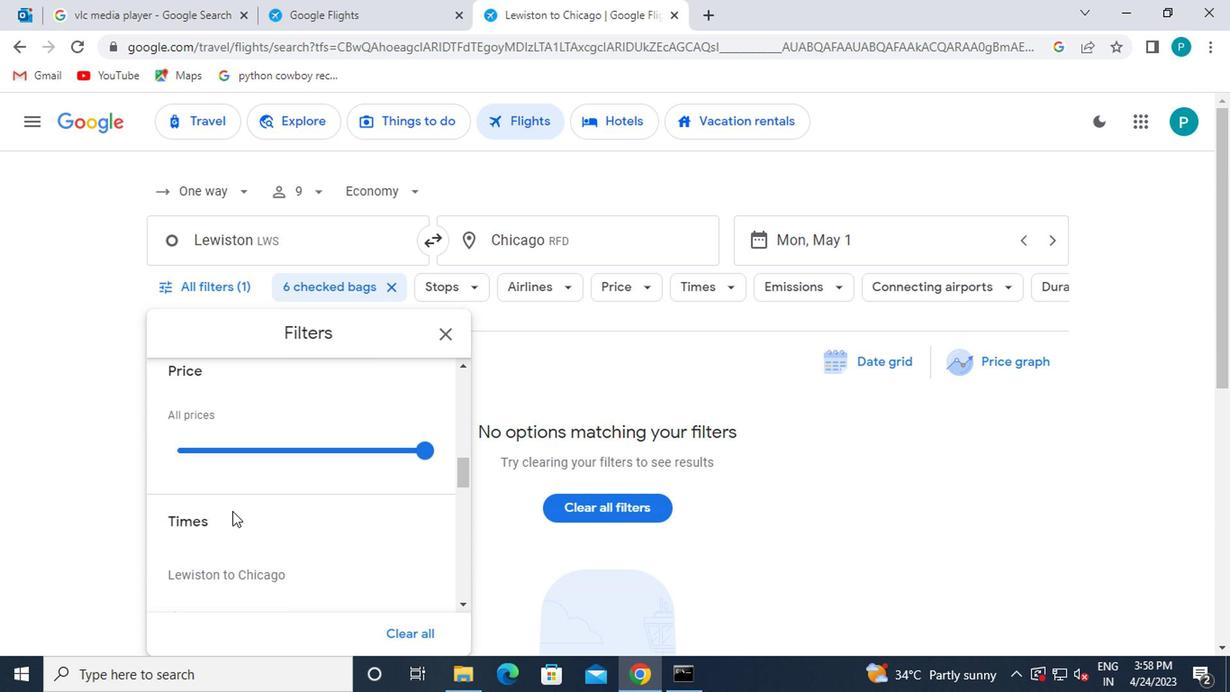 
Action: Mouse scrolled (233, 510) with delta (0, 0)
Screenshot: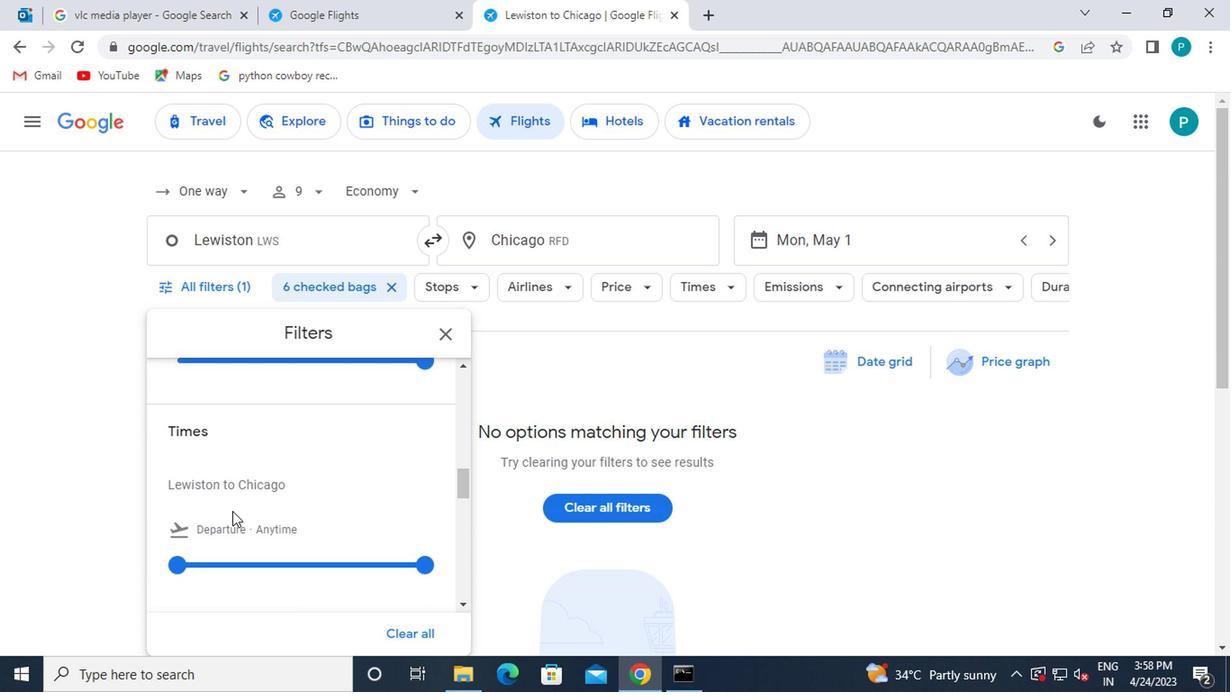 
Action: Mouse moved to (178, 478)
Screenshot: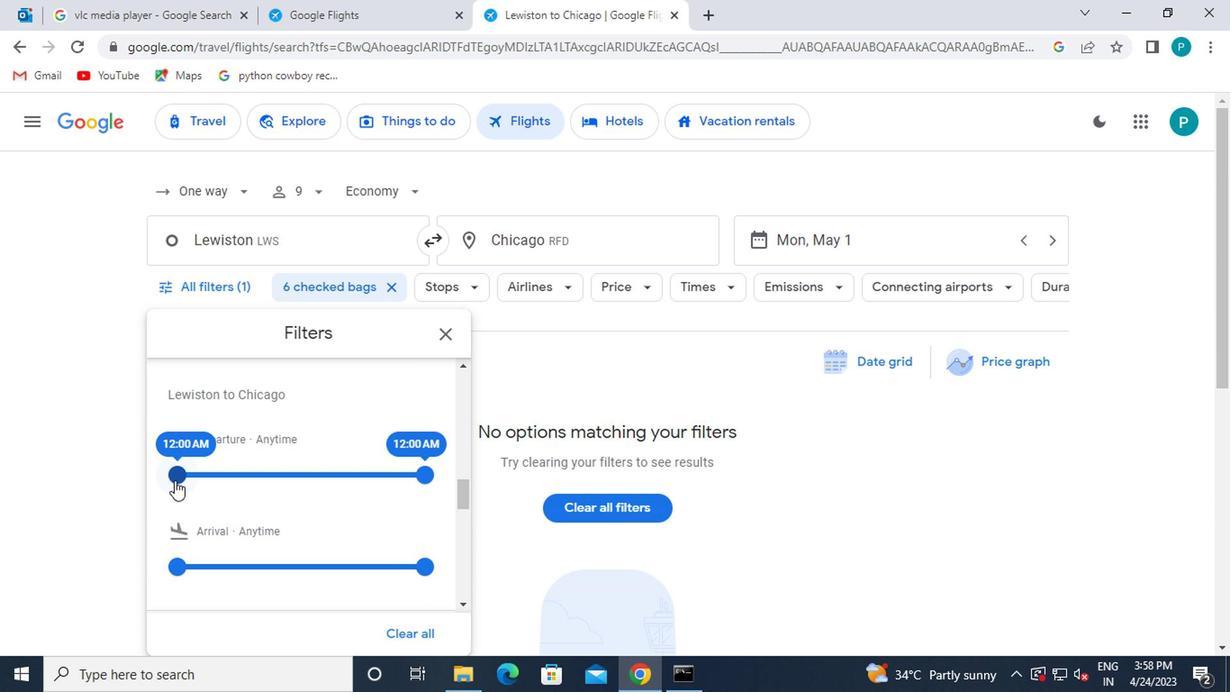 
Action: Mouse pressed left at (178, 478)
Screenshot: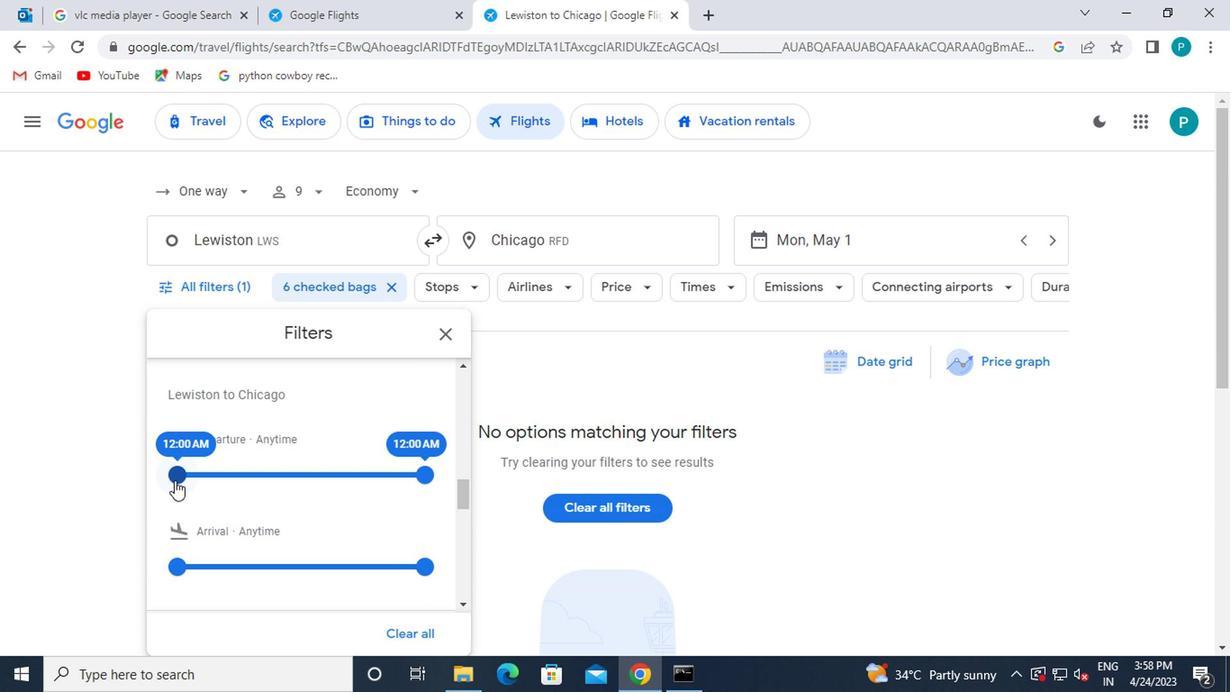 
Action: Mouse moved to (431, 337)
Screenshot: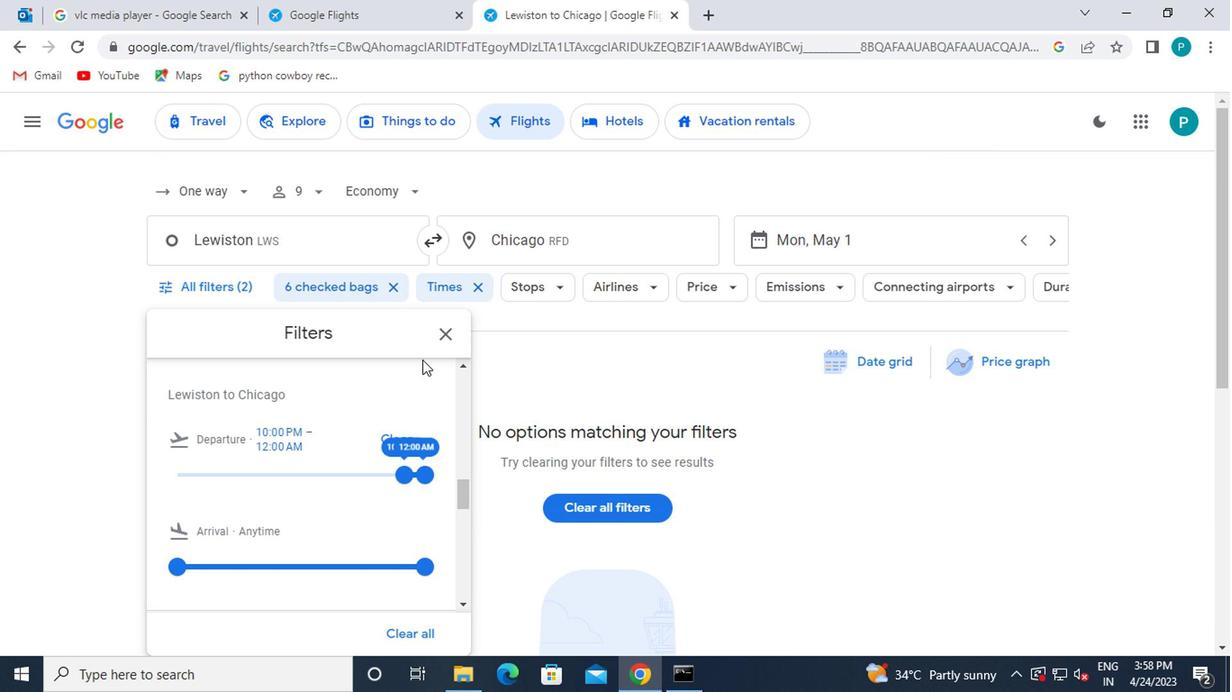 
Action: Mouse pressed left at (431, 337)
Screenshot: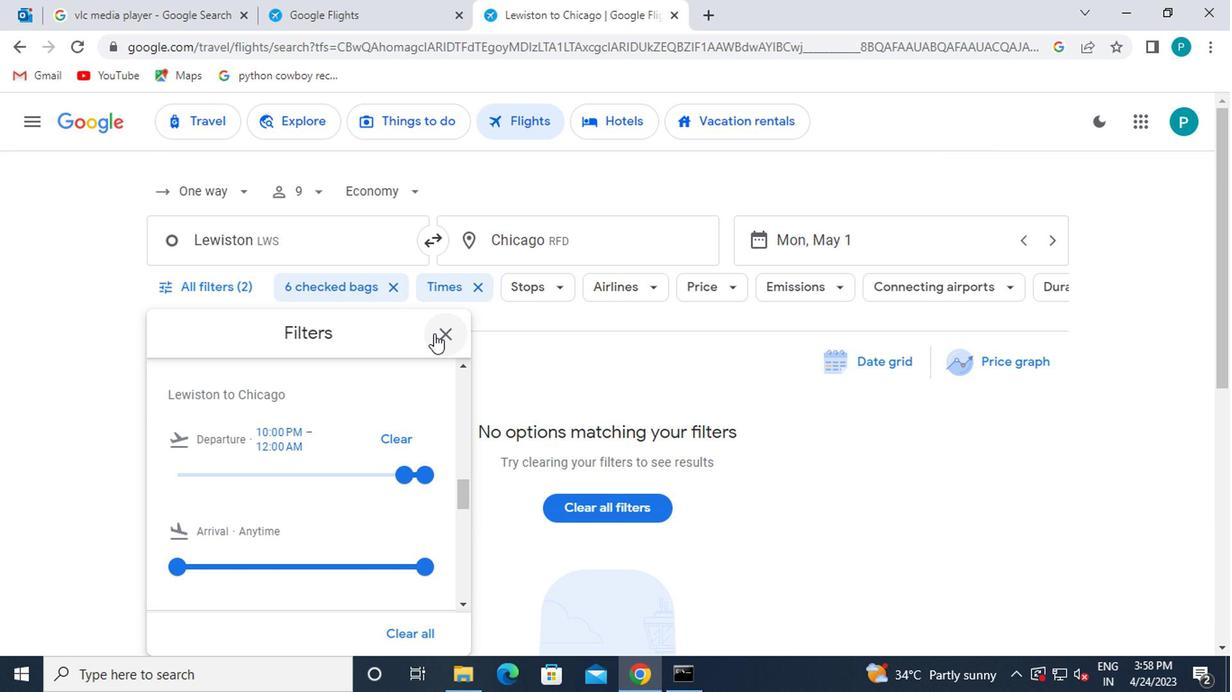 
Action: Mouse moved to (435, 337)
Screenshot: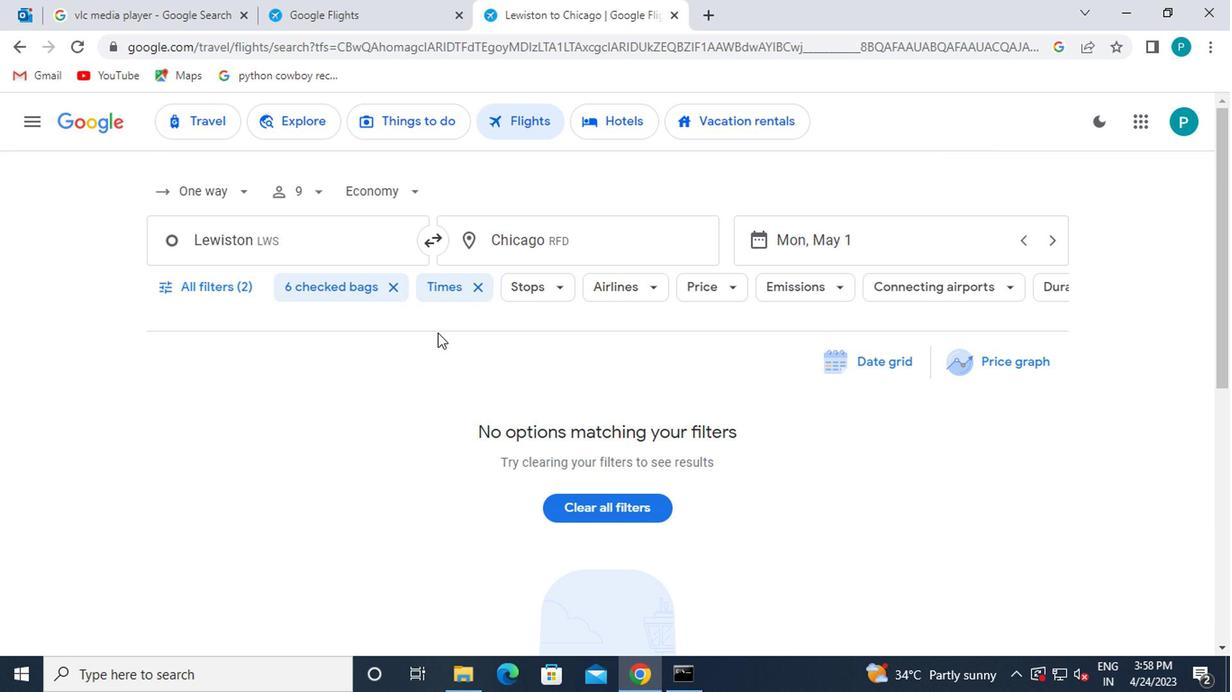 
